 Task: Look for products in the category "Lager" from Sapporo only.
Action: Mouse moved to (1012, 352)
Screenshot: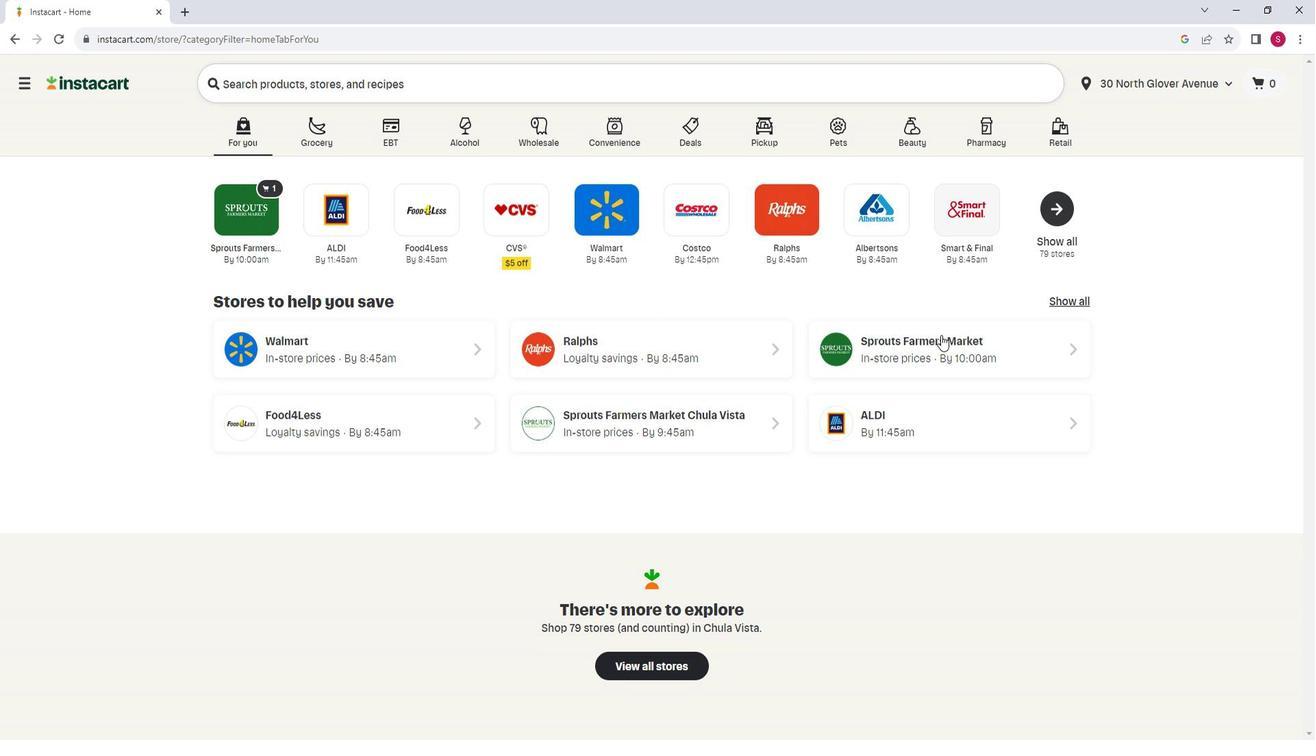 
Action: Mouse pressed left at (1012, 352)
Screenshot: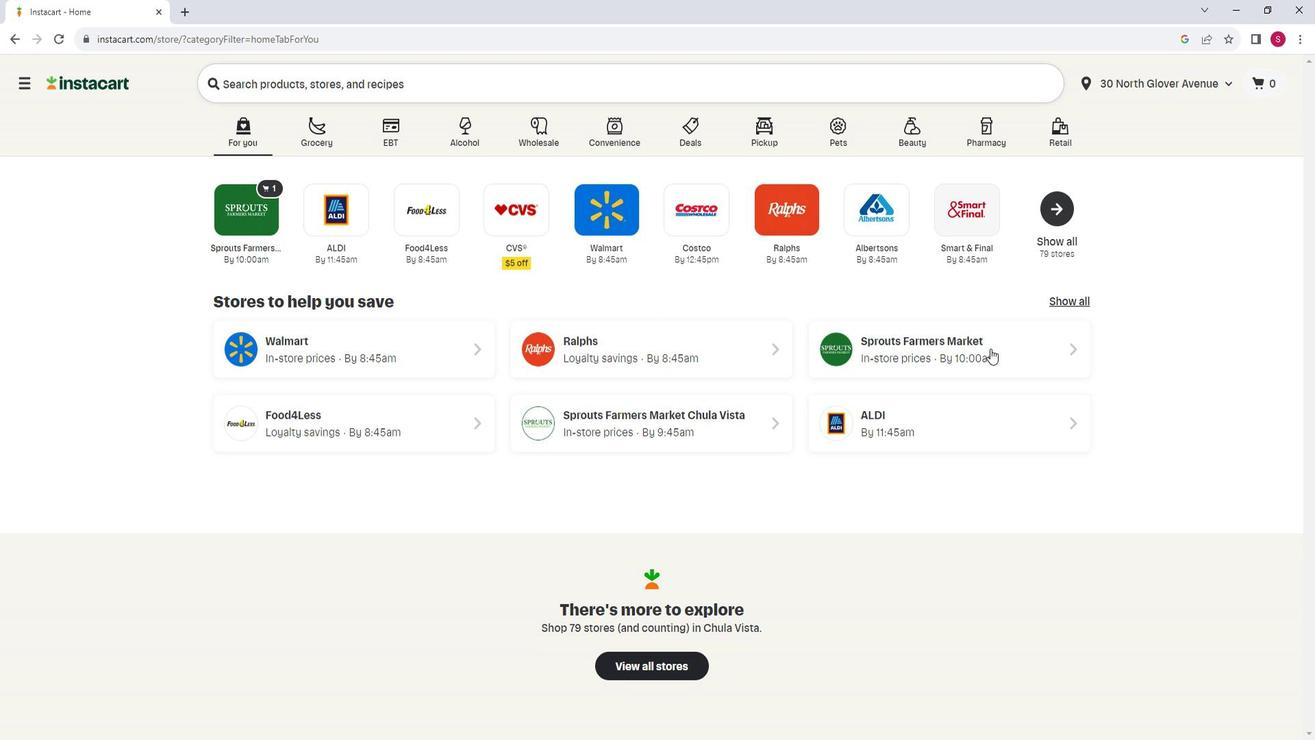 
Action: Mouse moved to (71, 440)
Screenshot: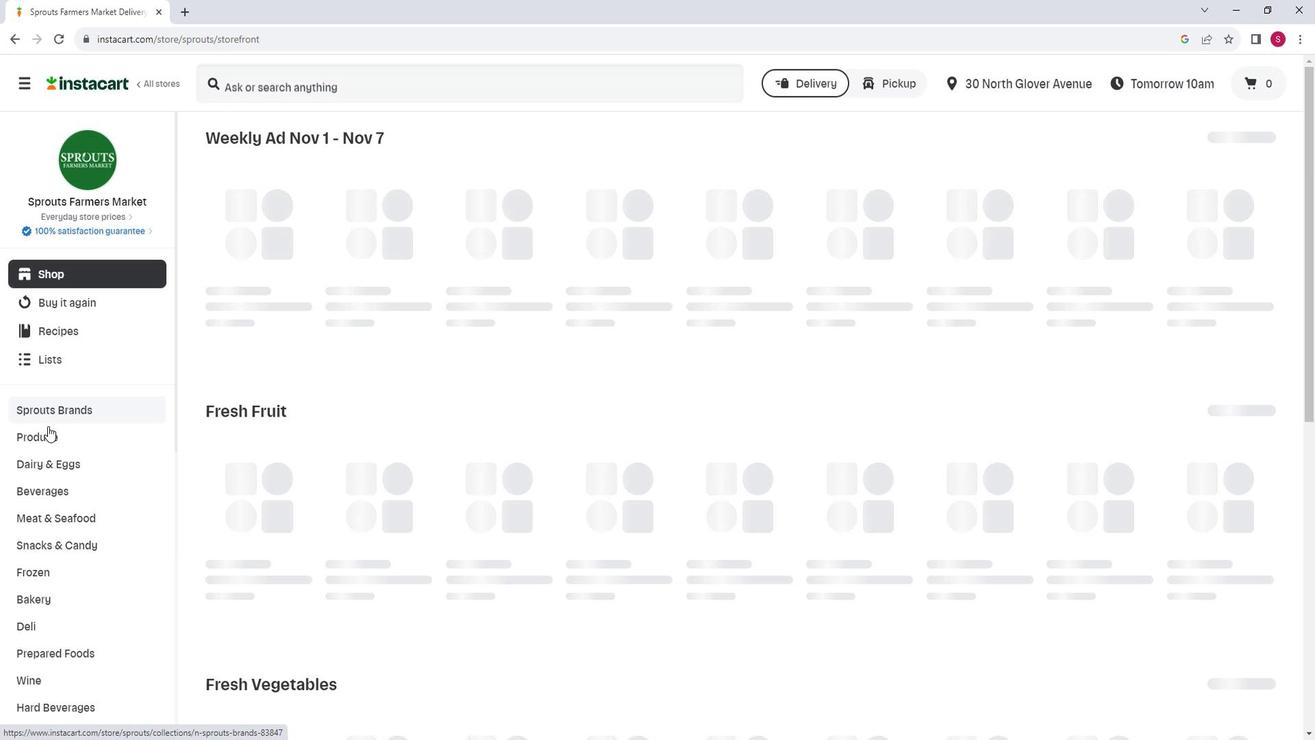 
Action: Mouse scrolled (71, 440) with delta (0, 0)
Screenshot: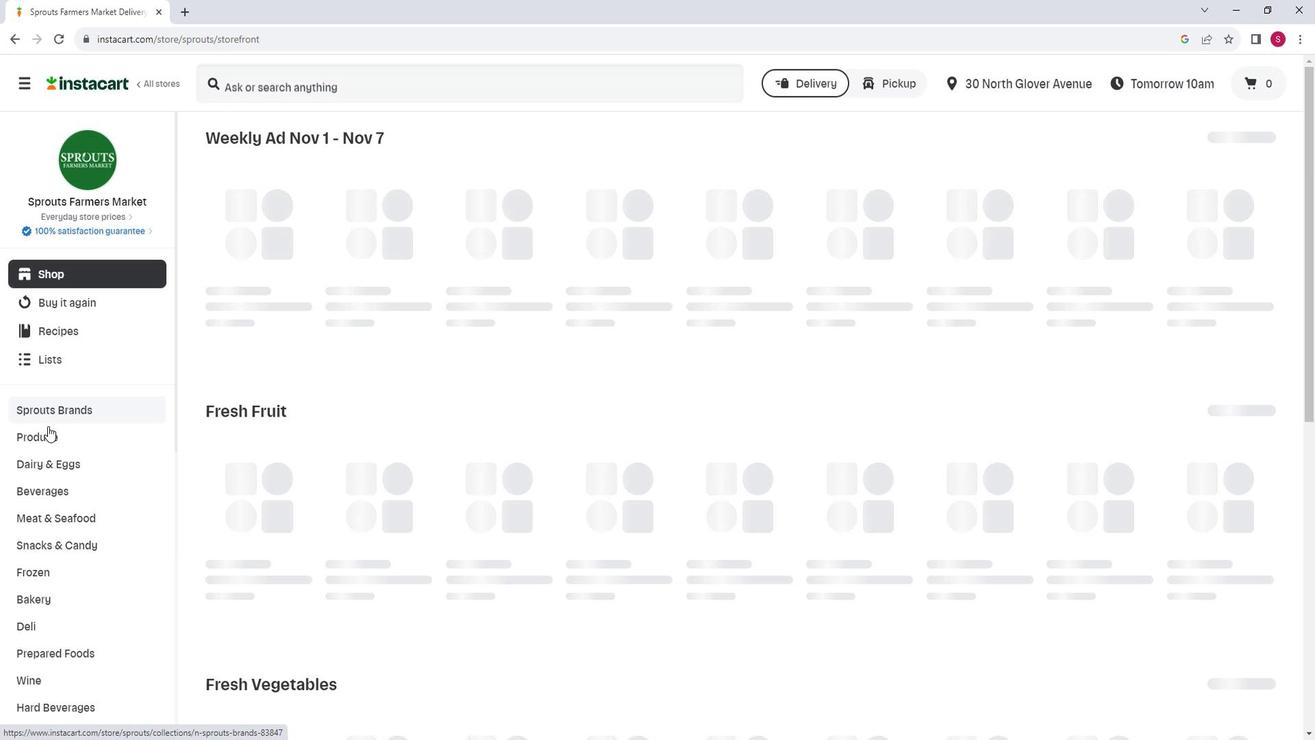 
Action: Mouse moved to (73, 444)
Screenshot: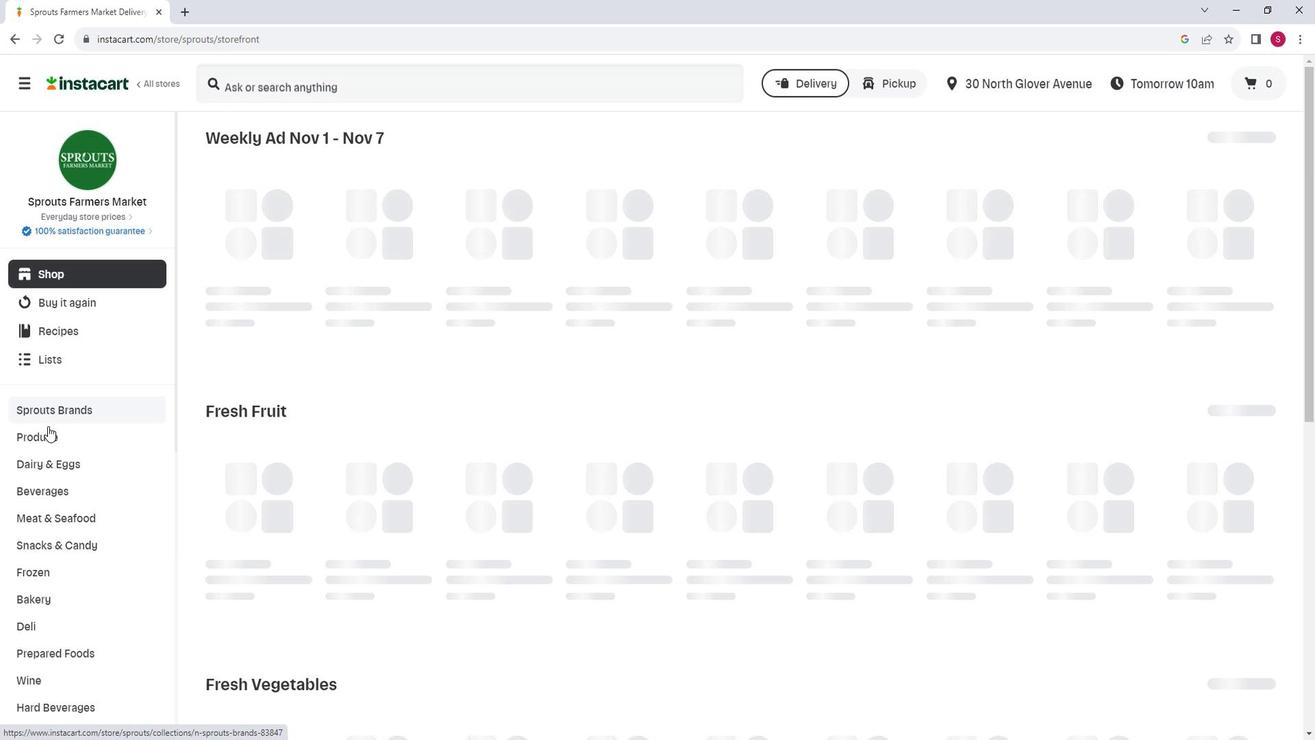 
Action: Mouse scrolled (73, 444) with delta (0, 0)
Screenshot: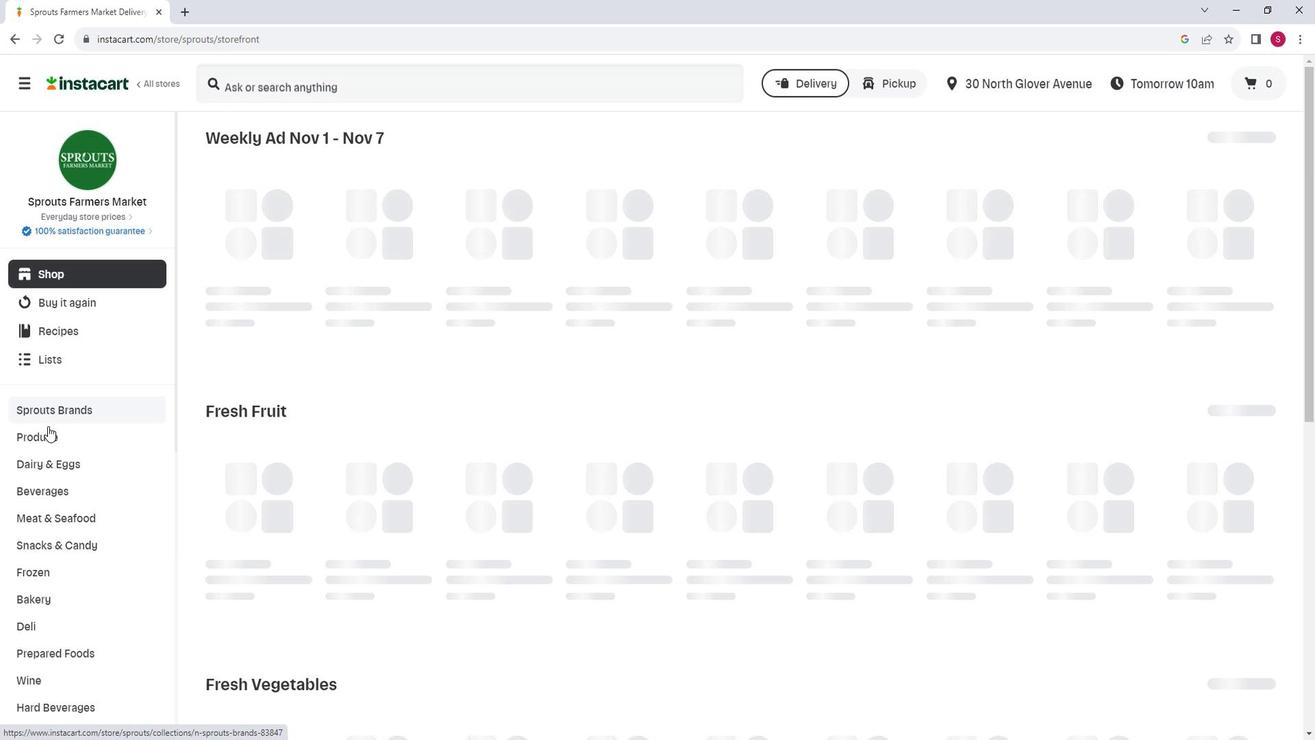 
Action: Mouse moved to (81, 581)
Screenshot: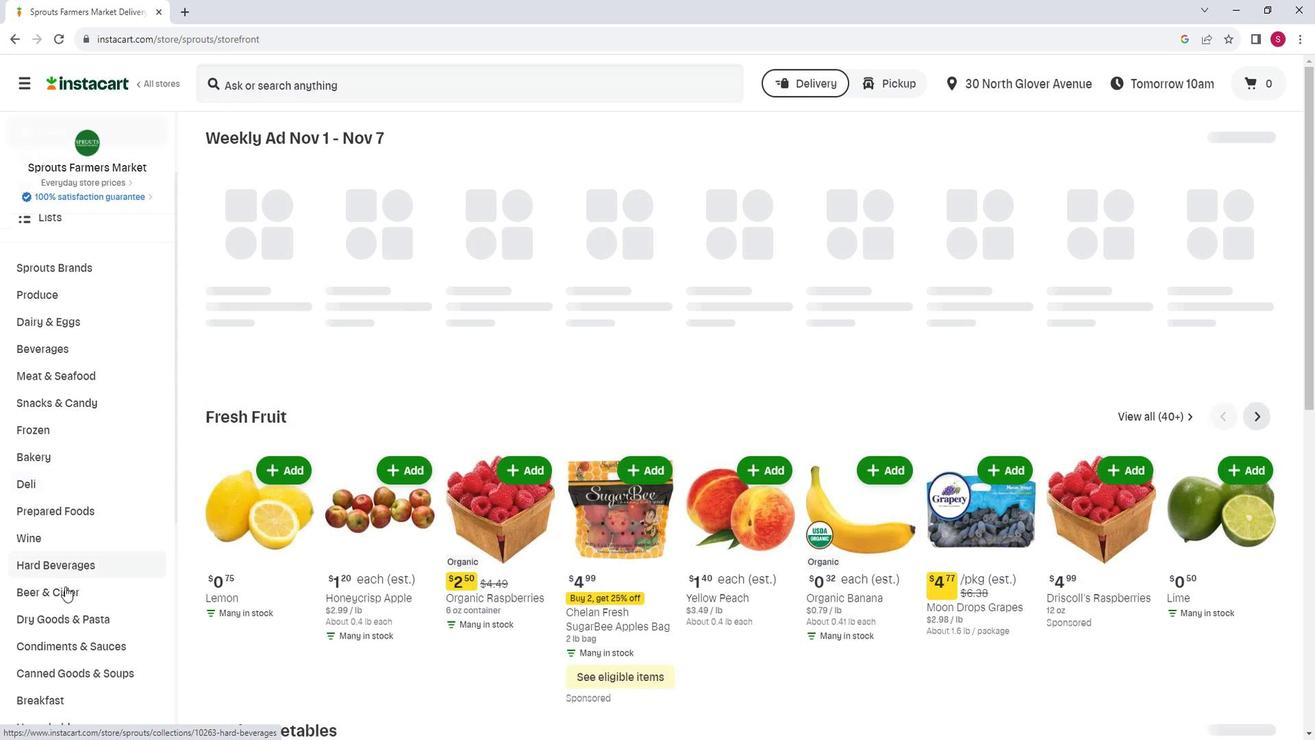 
Action: Mouse pressed left at (81, 581)
Screenshot: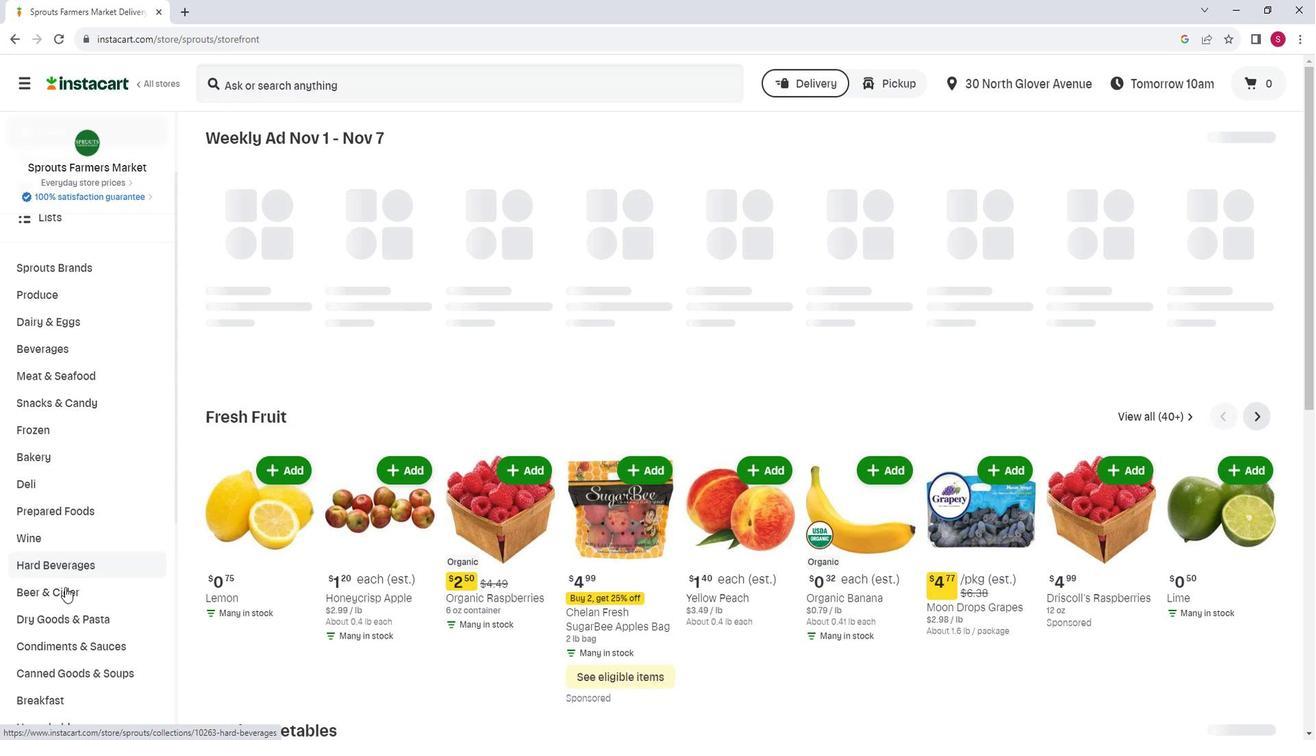 
Action: Mouse moved to (451, 185)
Screenshot: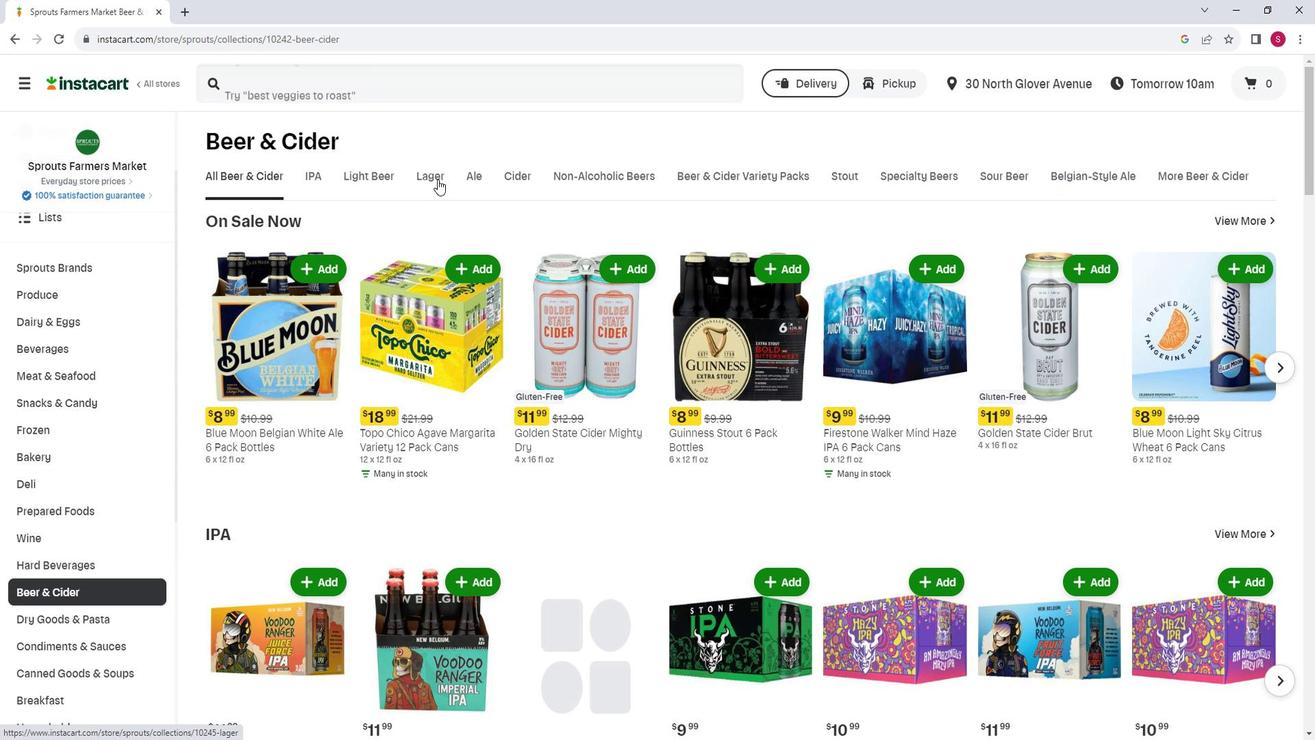 
Action: Mouse pressed left at (451, 185)
Screenshot: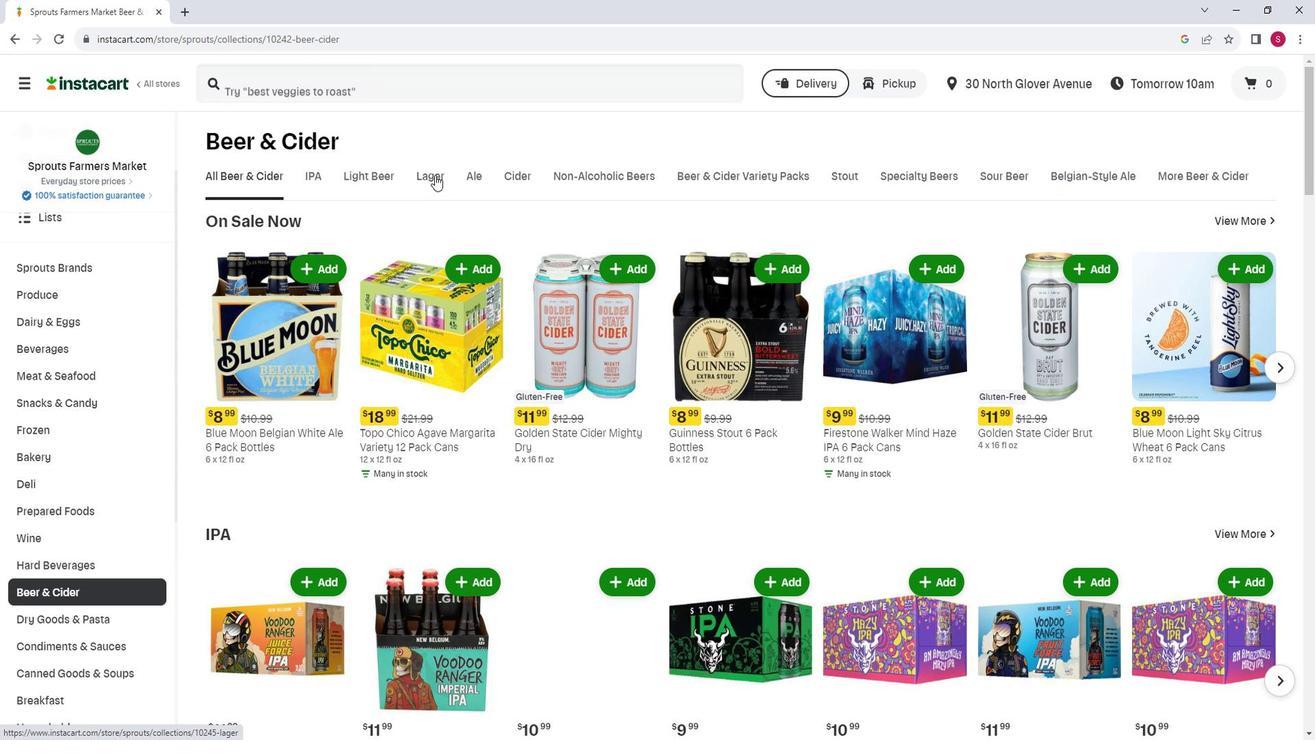 
Action: Mouse moved to (137, 431)
Screenshot: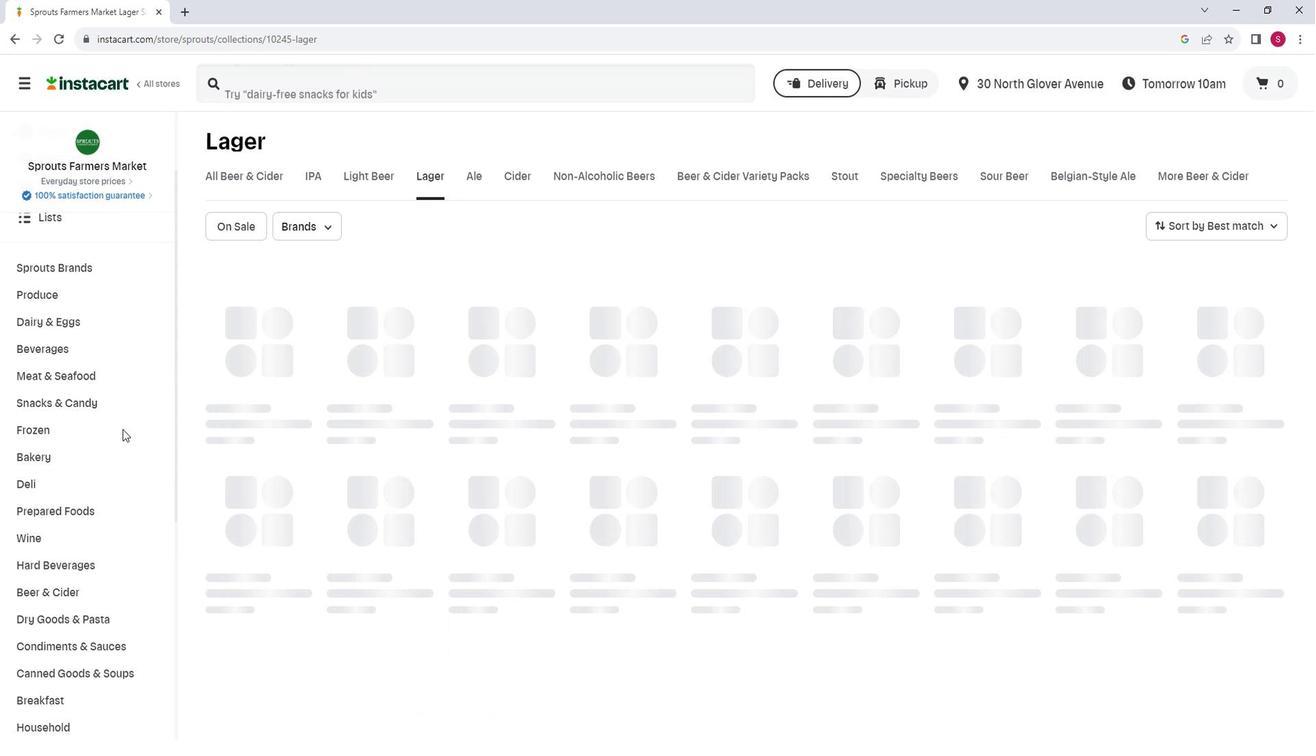 
Action: Mouse scrolled (137, 430) with delta (0, 0)
Screenshot: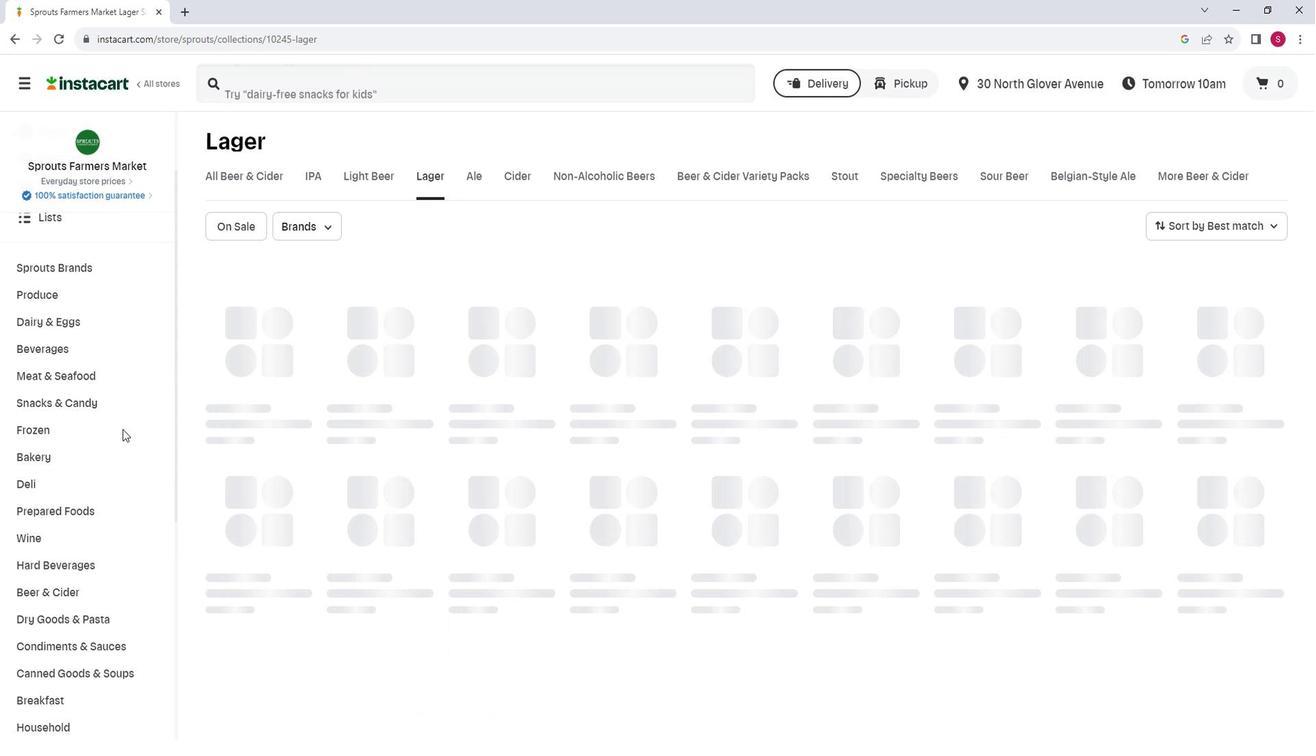
Action: Mouse moved to (135, 433)
Screenshot: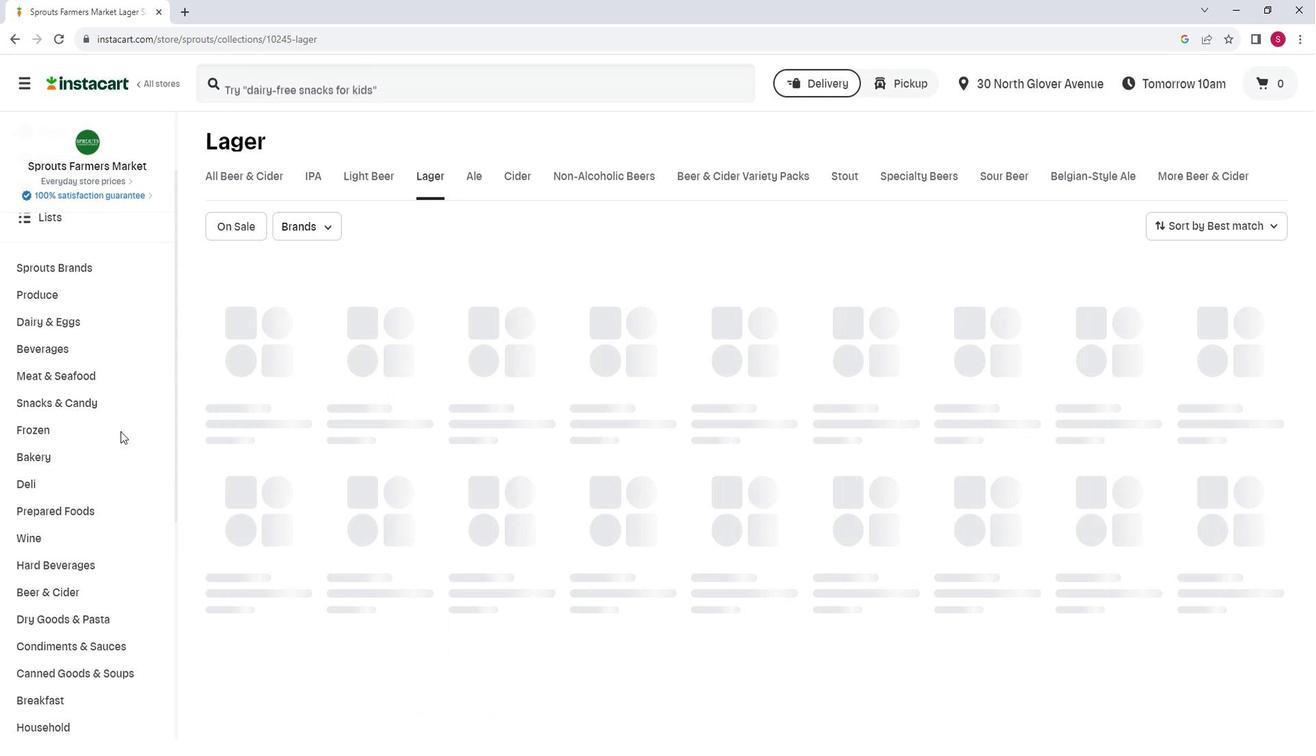 
Action: Mouse scrolled (135, 432) with delta (0, 0)
Screenshot: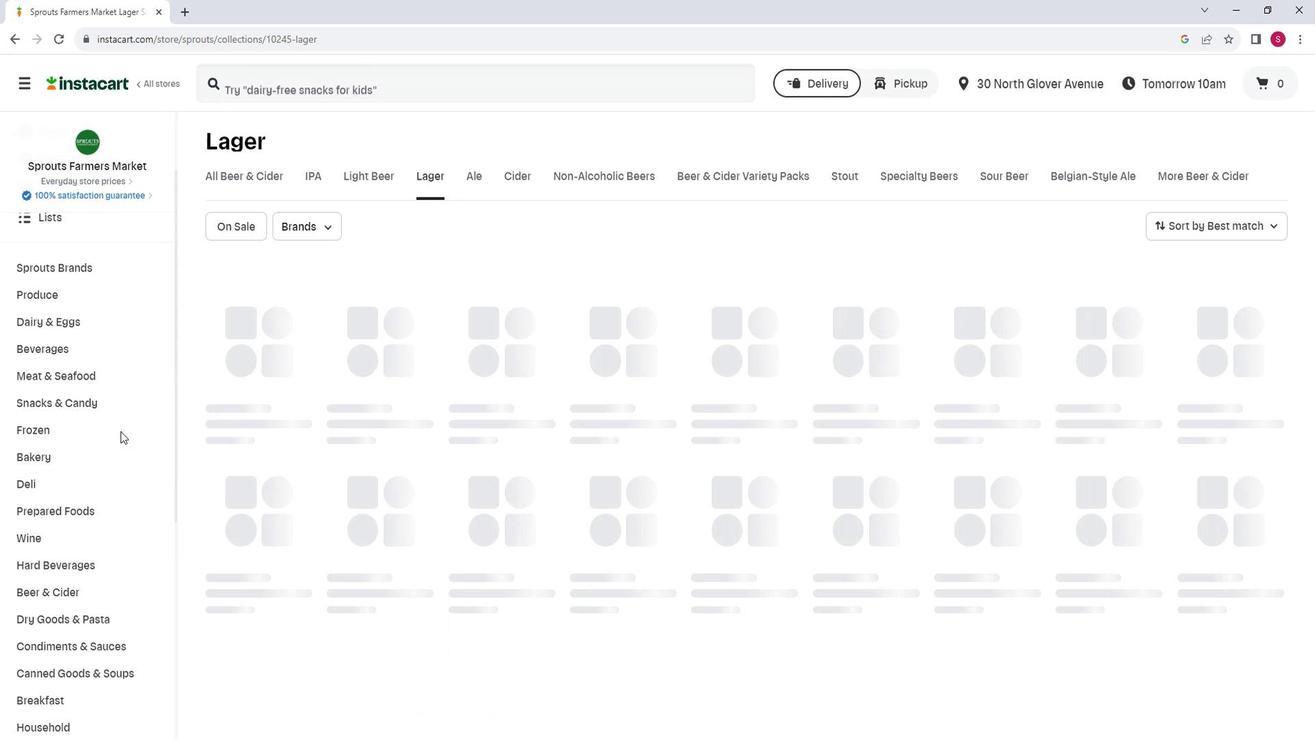 
Action: Mouse moved to (90, 452)
Screenshot: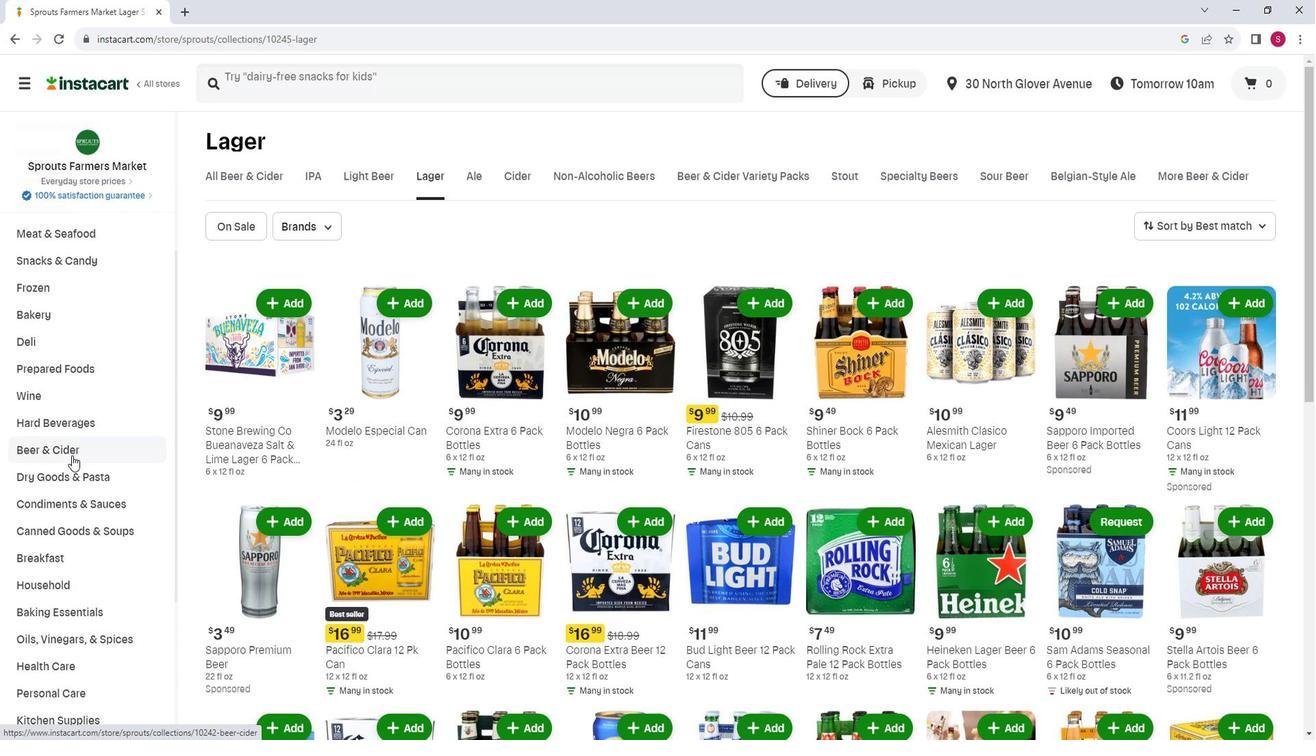 
Action: Mouse pressed left at (90, 452)
Screenshot: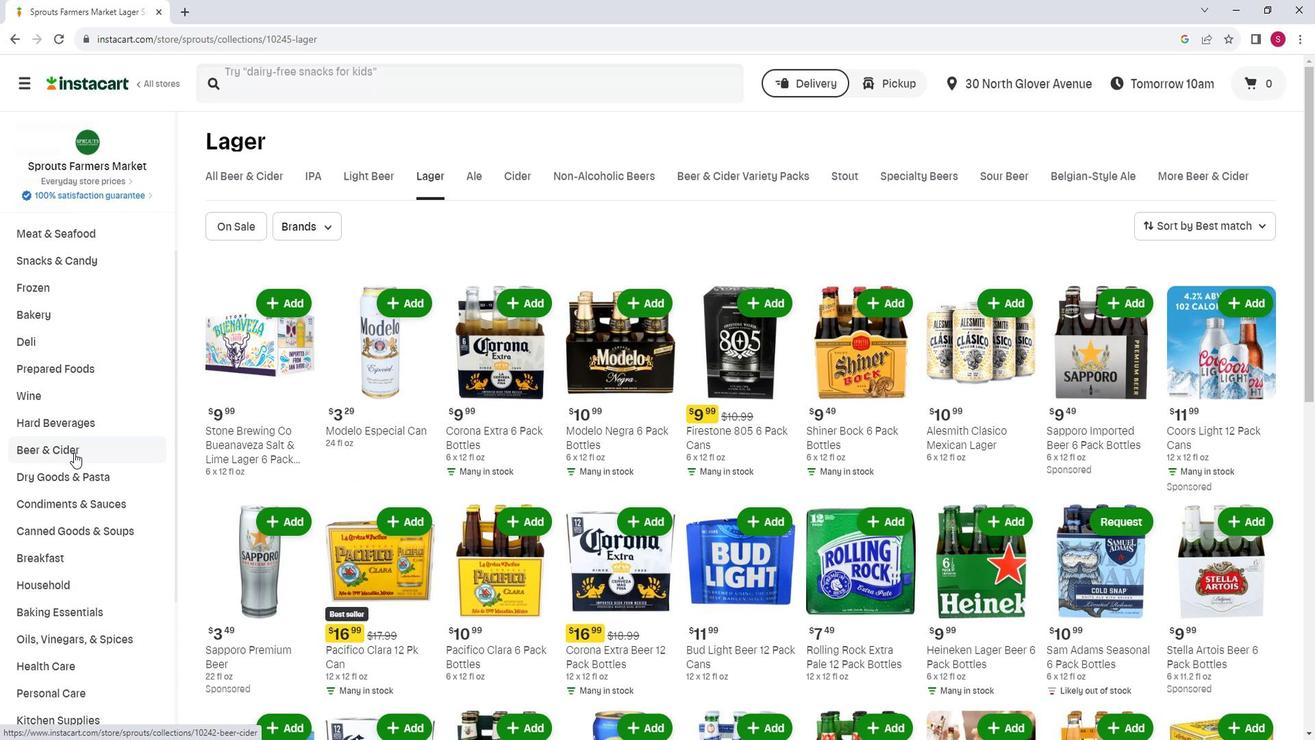 
Action: Mouse moved to (453, 184)
Screenshot: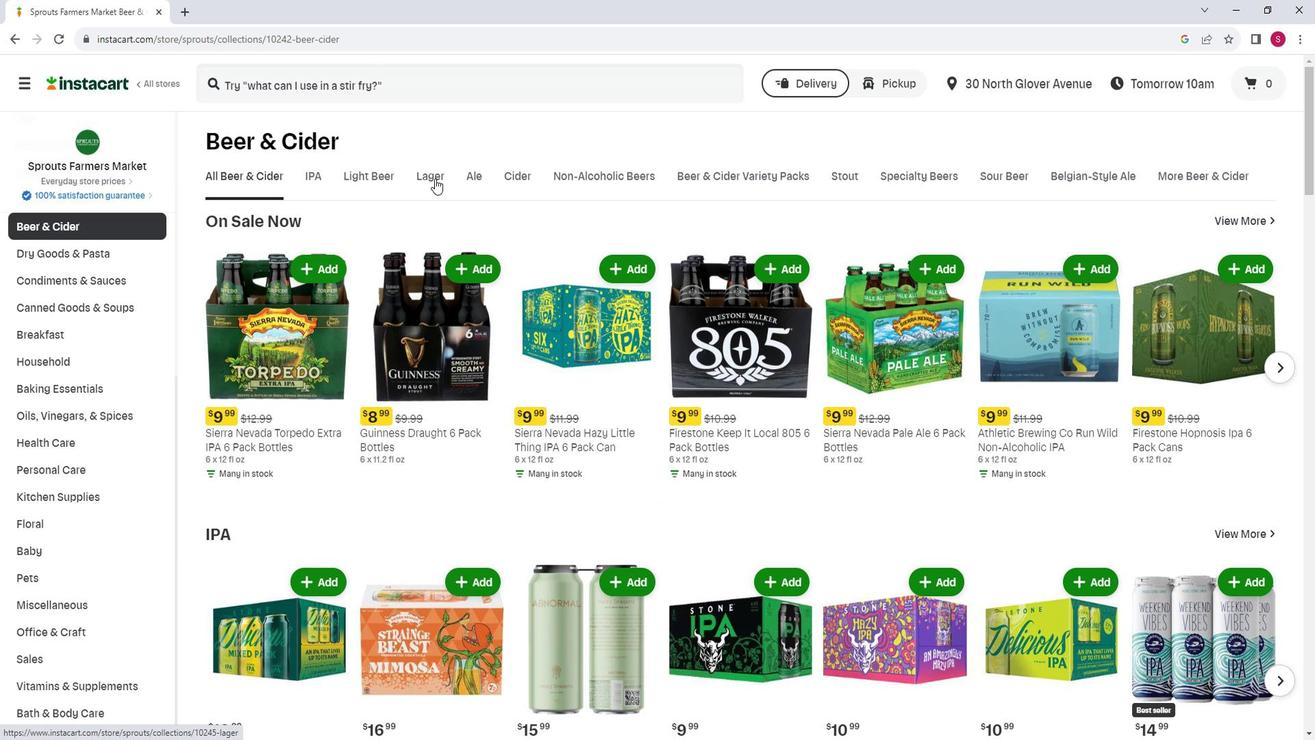 
Action: Mouse pressed left at (453, 184)
Screenshot: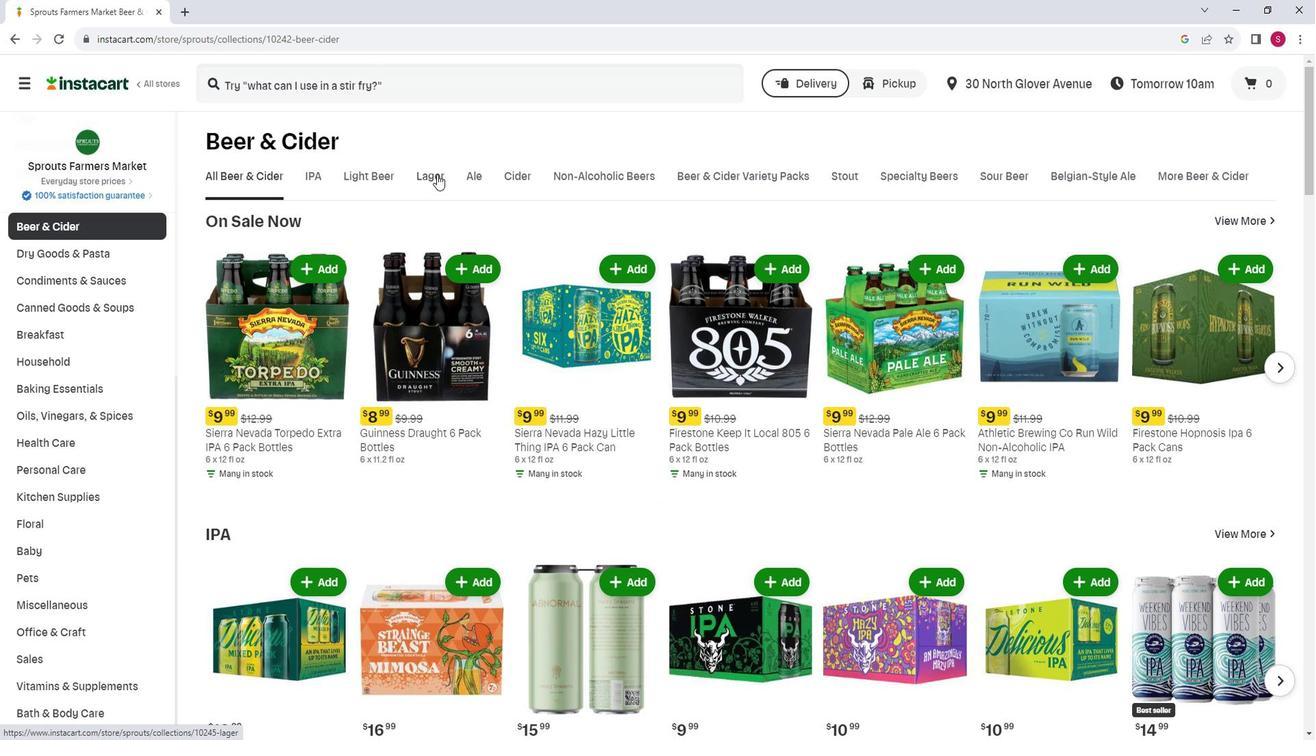 
Action: Mouse moved to (341, 233)
Screenshot: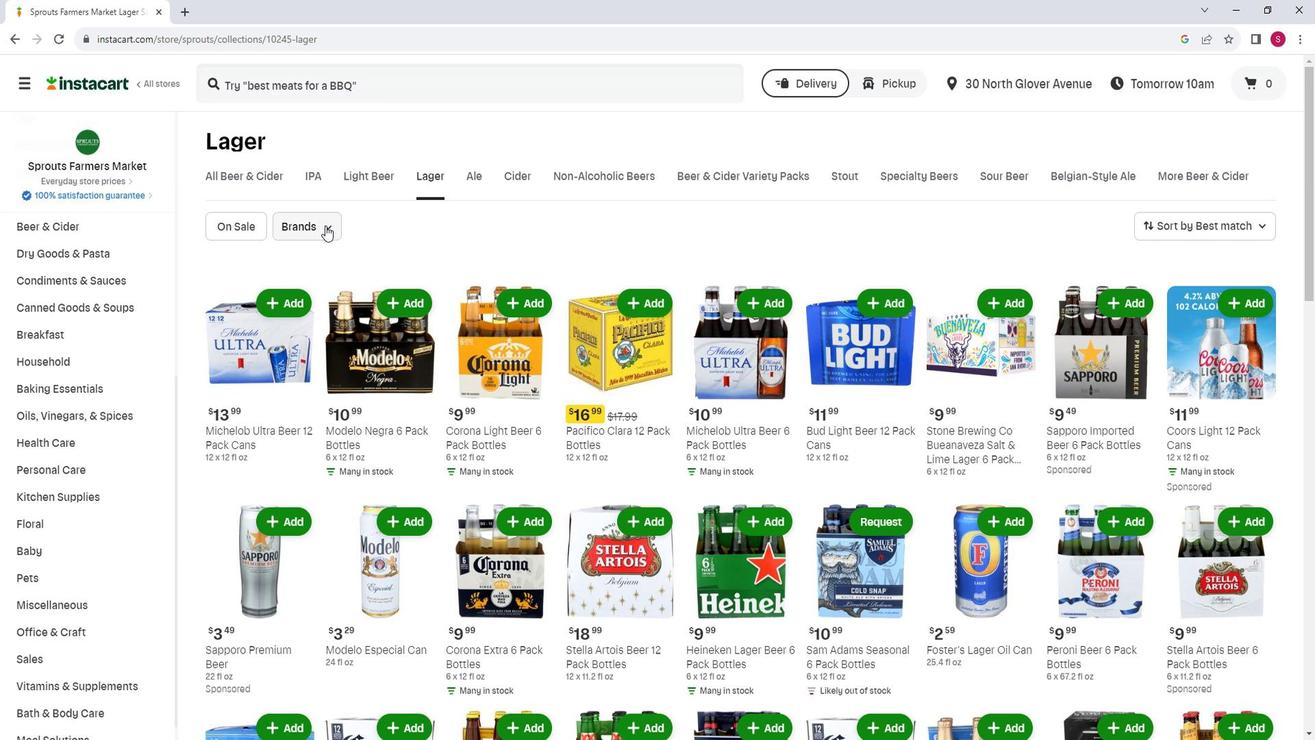 
Action: Mouse pressed left at (341, 233)
Screenshot: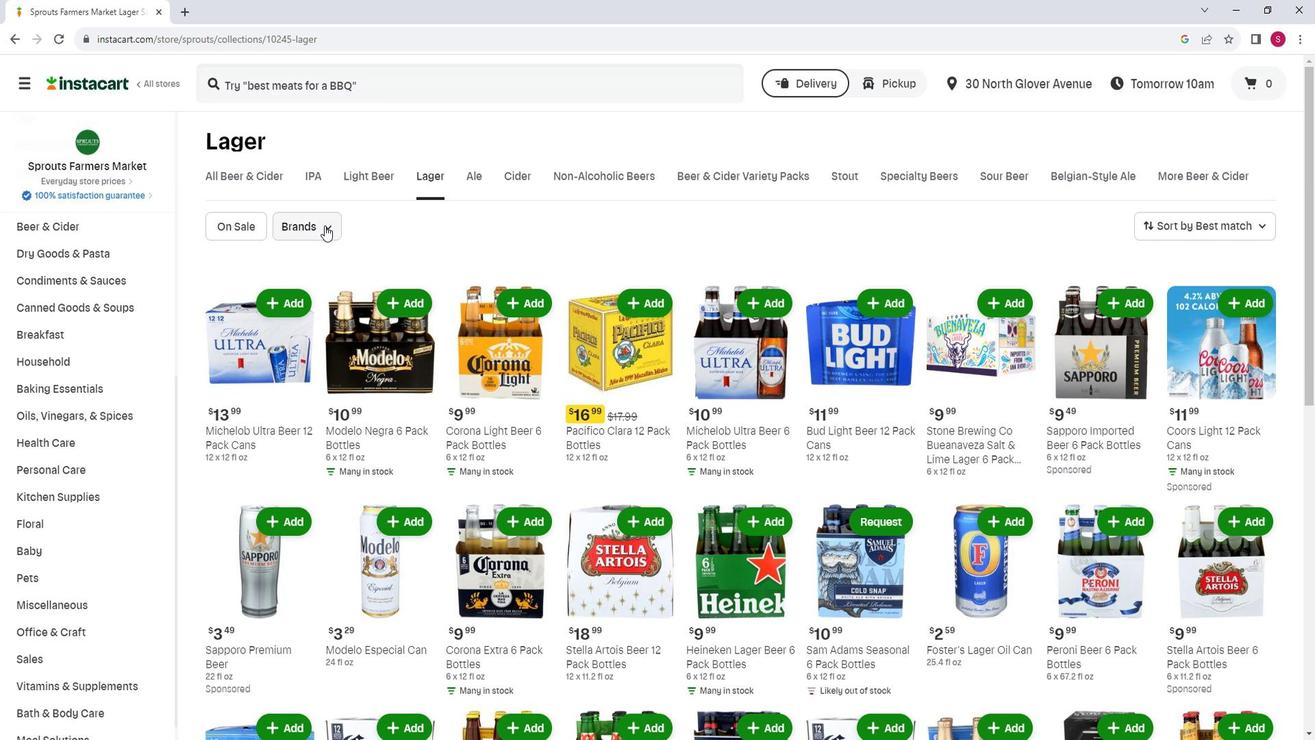 
Action: Mouse moved to (365, 308)
Screenshot: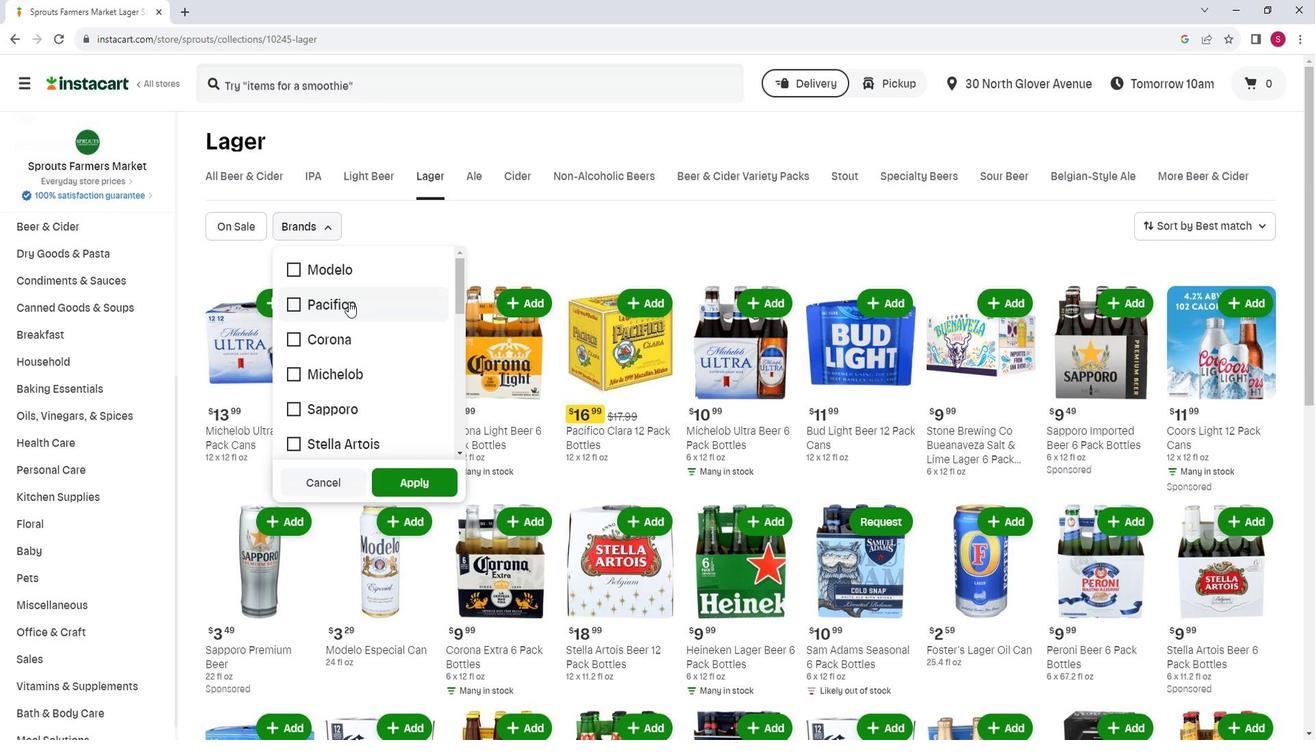 
Action: Mouse scrolled (365, 307) with delta (0, 0)
Screenshot: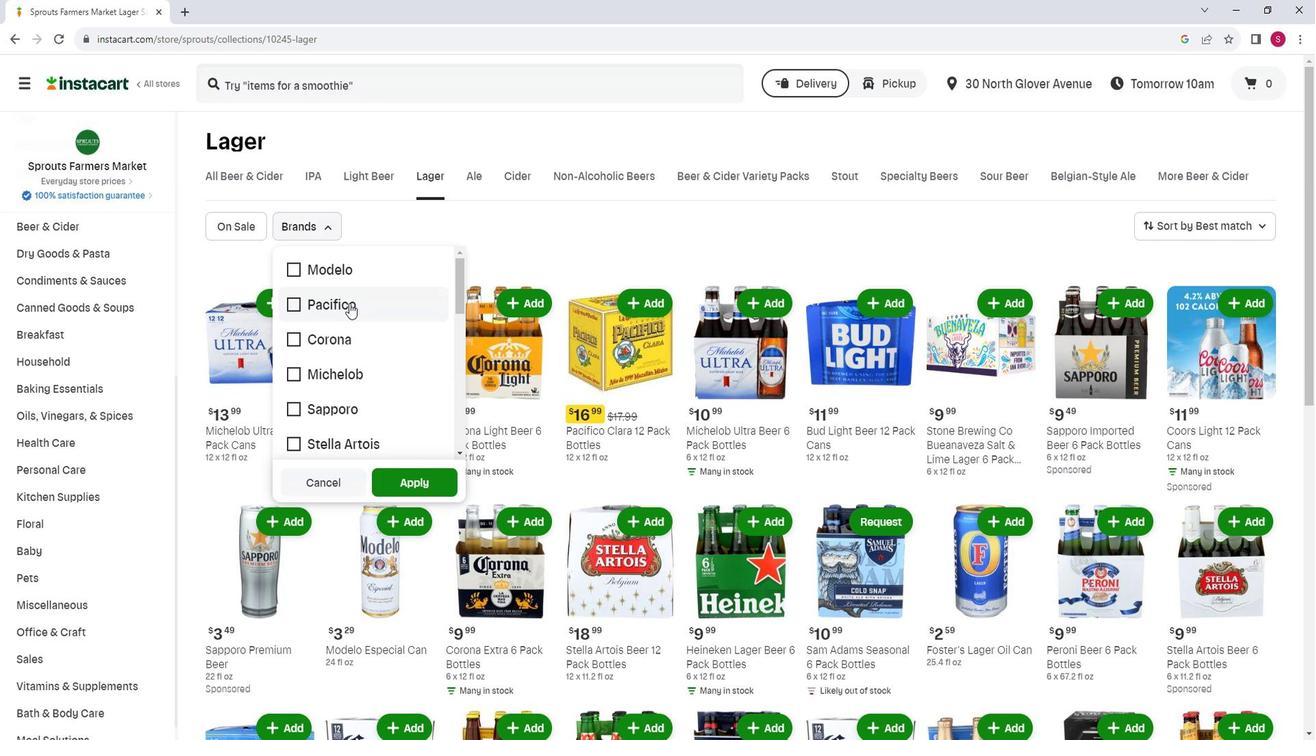 
Action: Mouse moved to (363, 335)
Screenshot: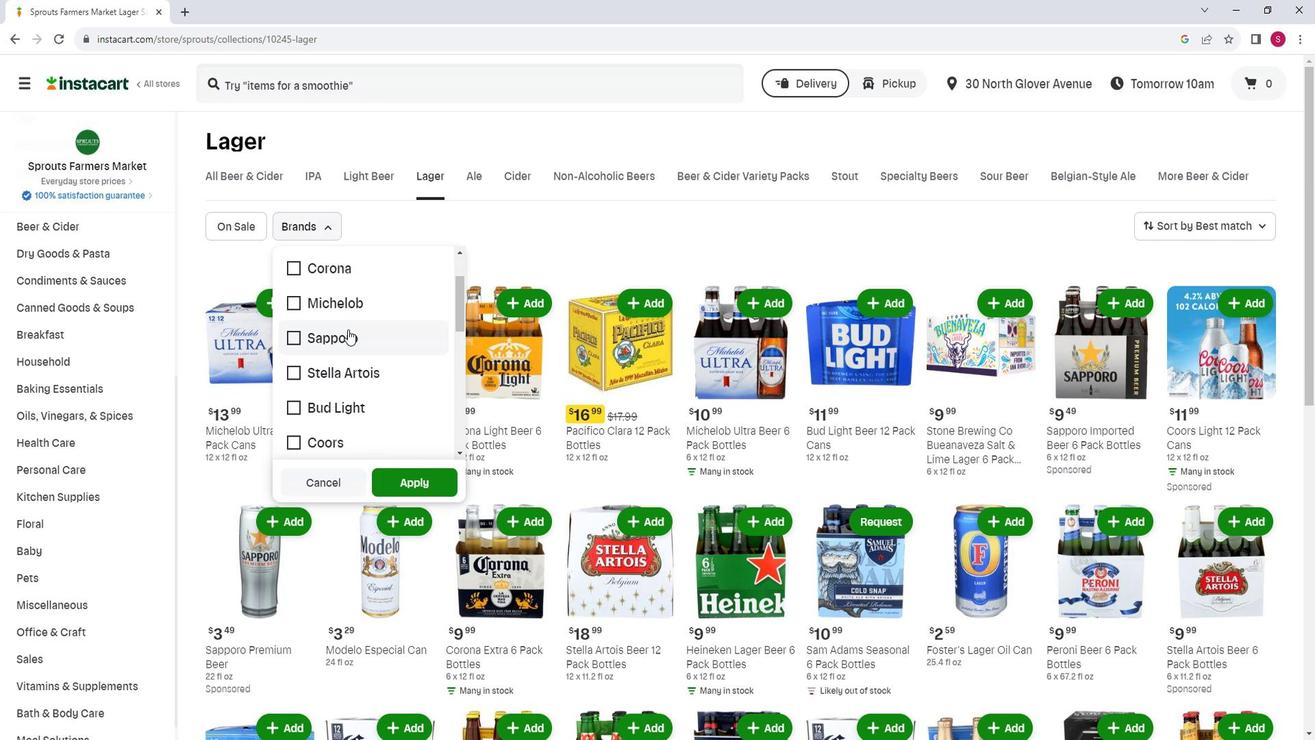 
Action: Mouse scrolled (363, 335) with delta (0, 0)
Screenshot: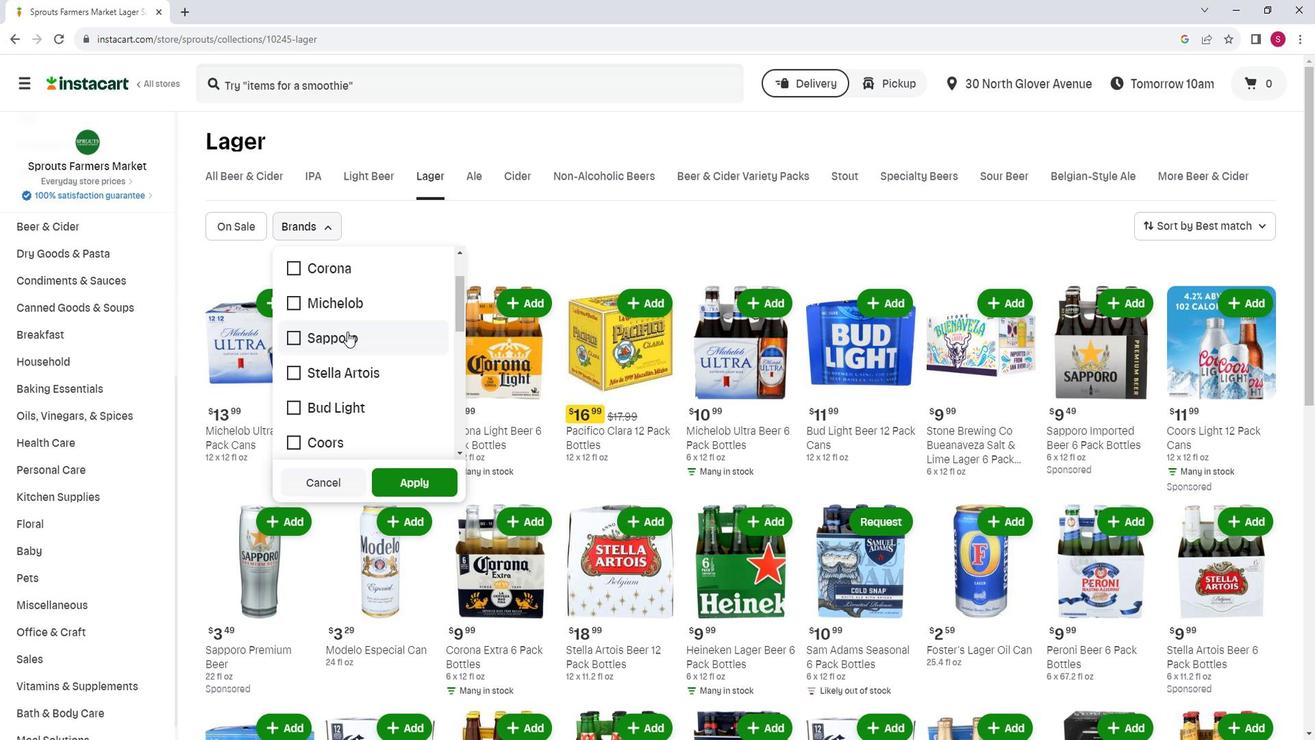 
Action: Mouse scrolled (363, 335) with delta (0, 0)
Screenshot: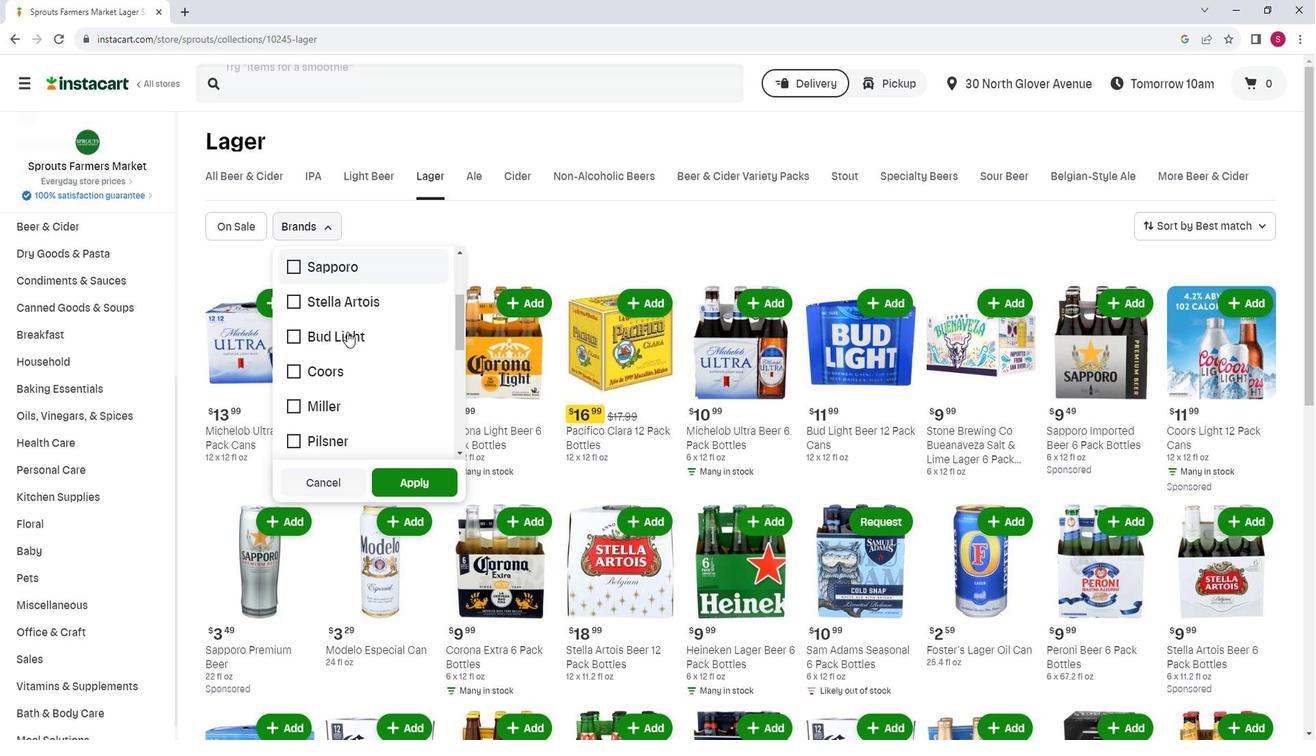 
Action: Mouse moved to (362, 339)
Screenshot: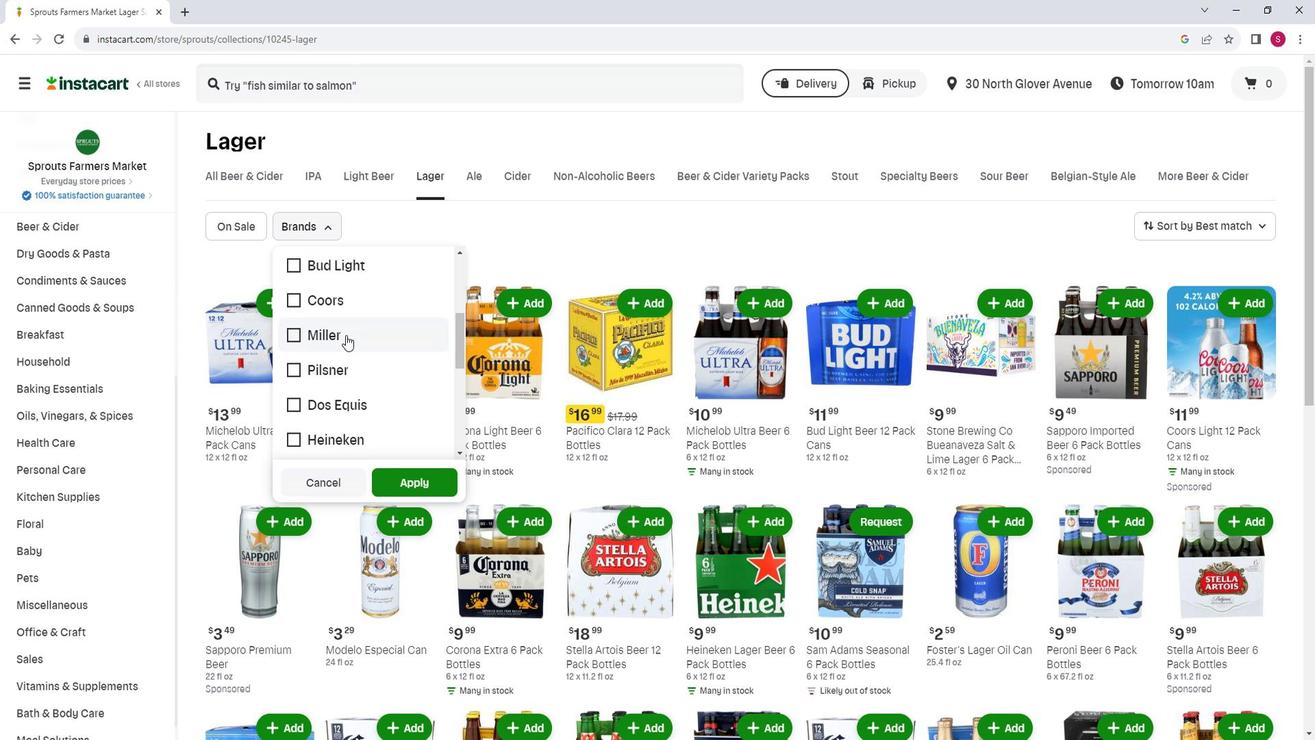 
Action: Mouse scrolled (362, 339) with delta (0, 0)
Screenshot: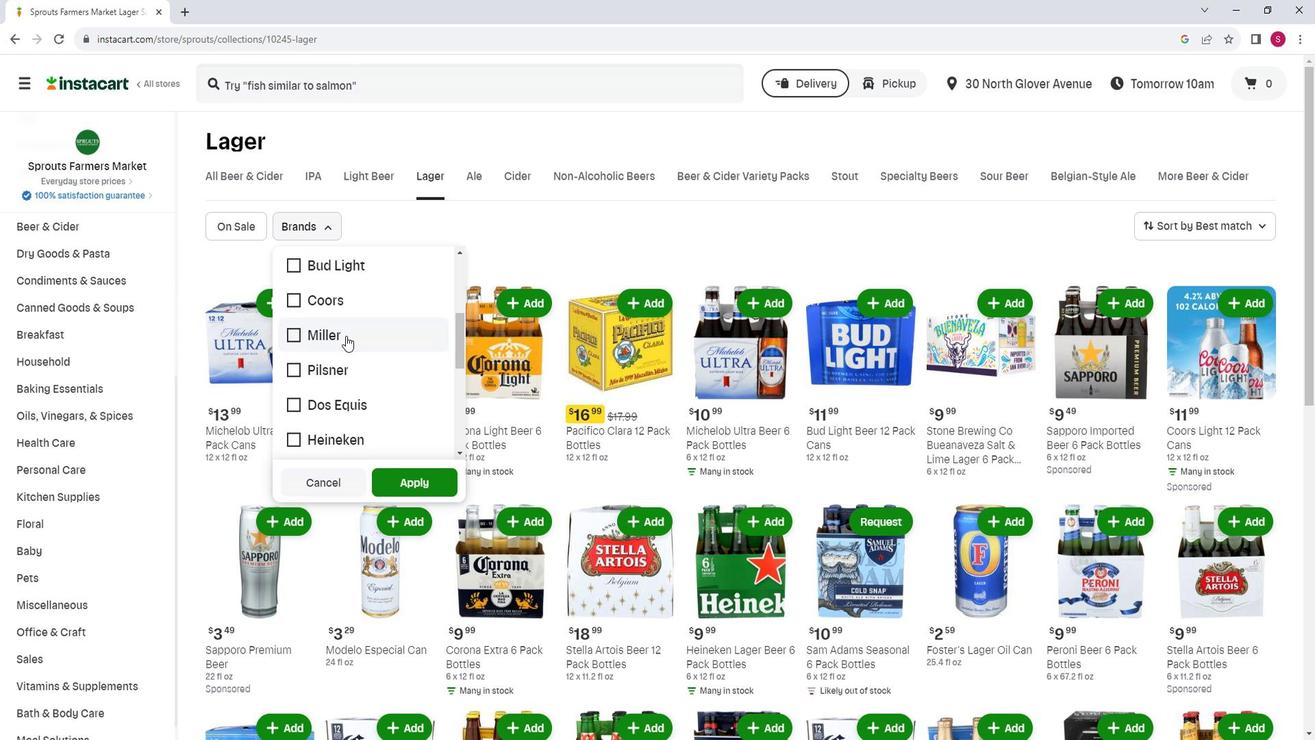 
Action: Mouse moved to (360, 342)
Screenshot: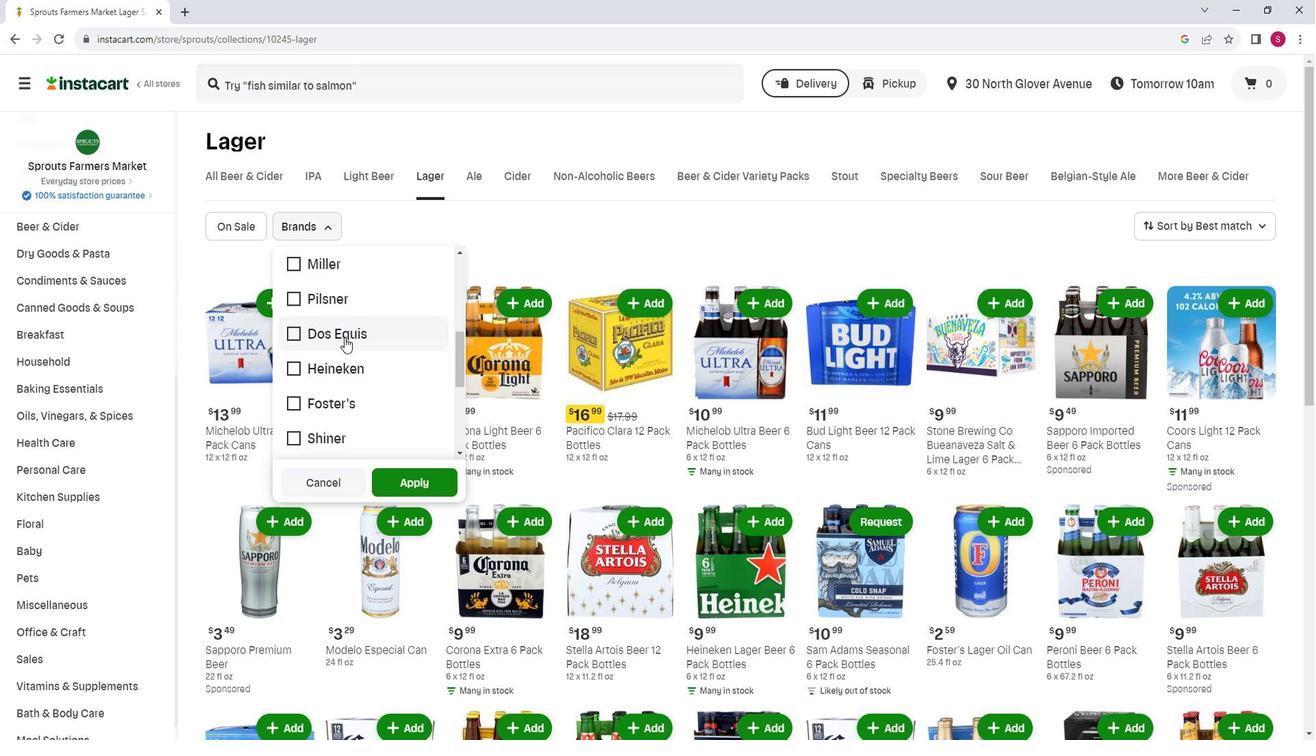 
Action: Mouse scrolled (360, 341) with delta (0, 0)
Screenshot: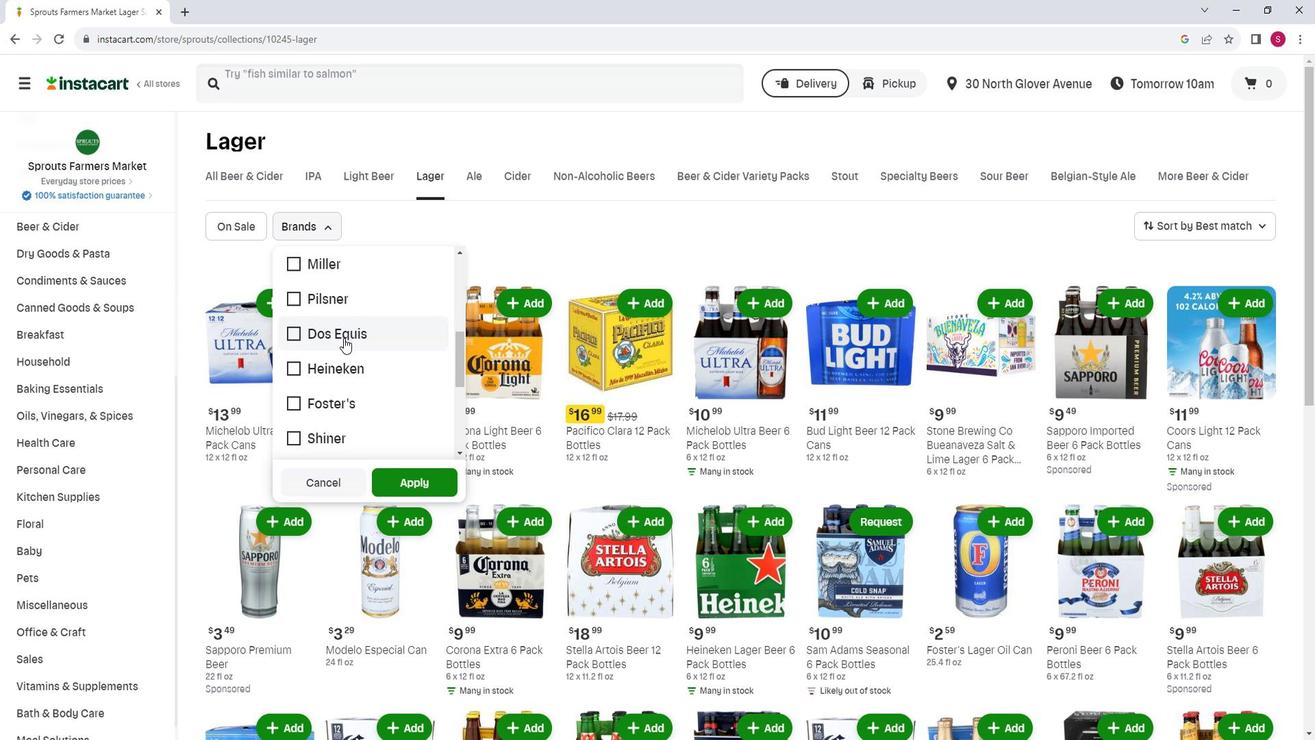 
Action: Mouse scrolled (360, 341) with delta (0, 0)
Screenshot: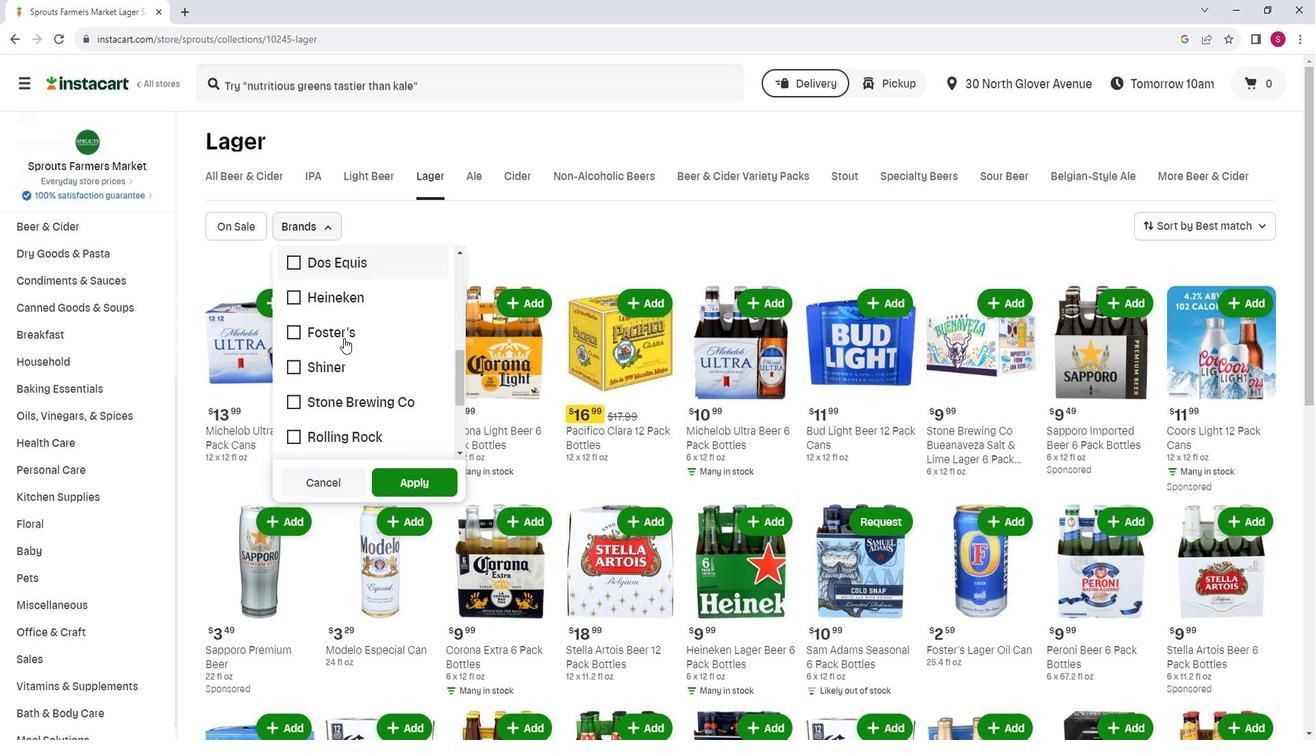 
Action: Mouse scrolled (360, 341) with delta (0, 0)
Screenshot: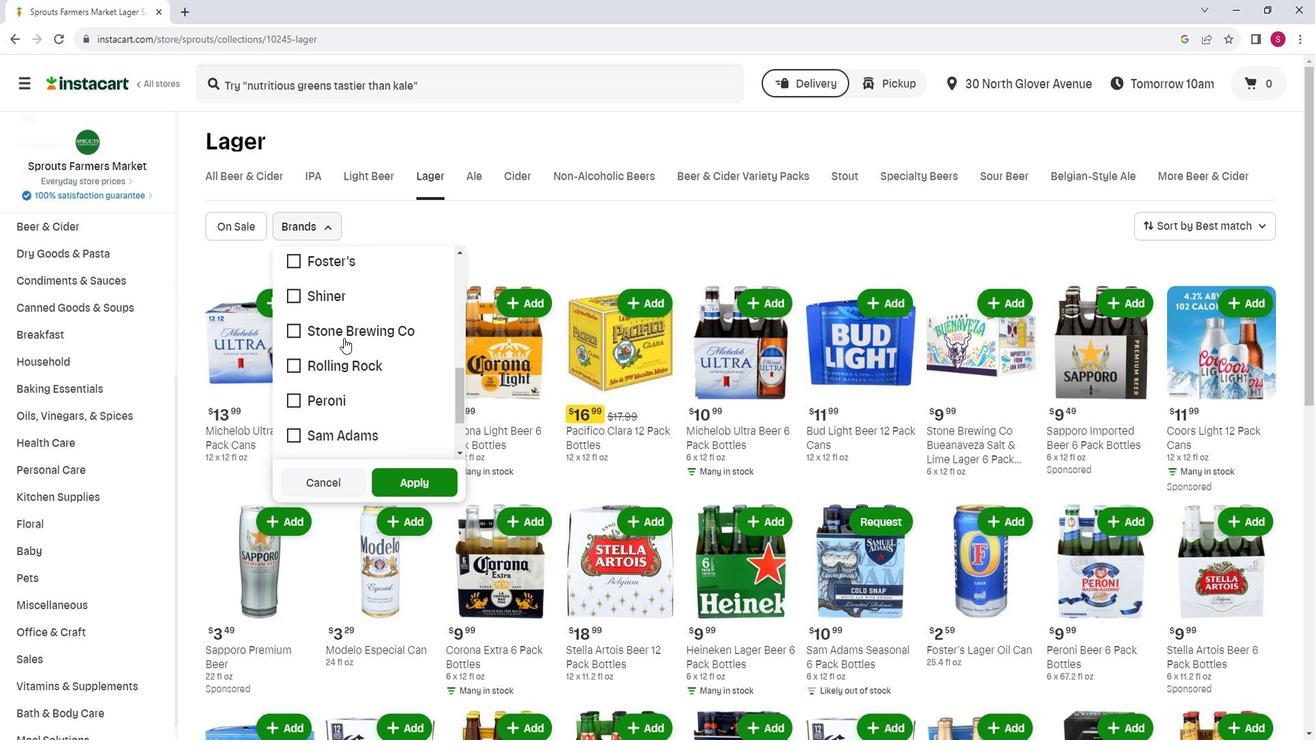 
Action: Mouse scrolled (360, 341) with delta (0, 0)
Screenshot: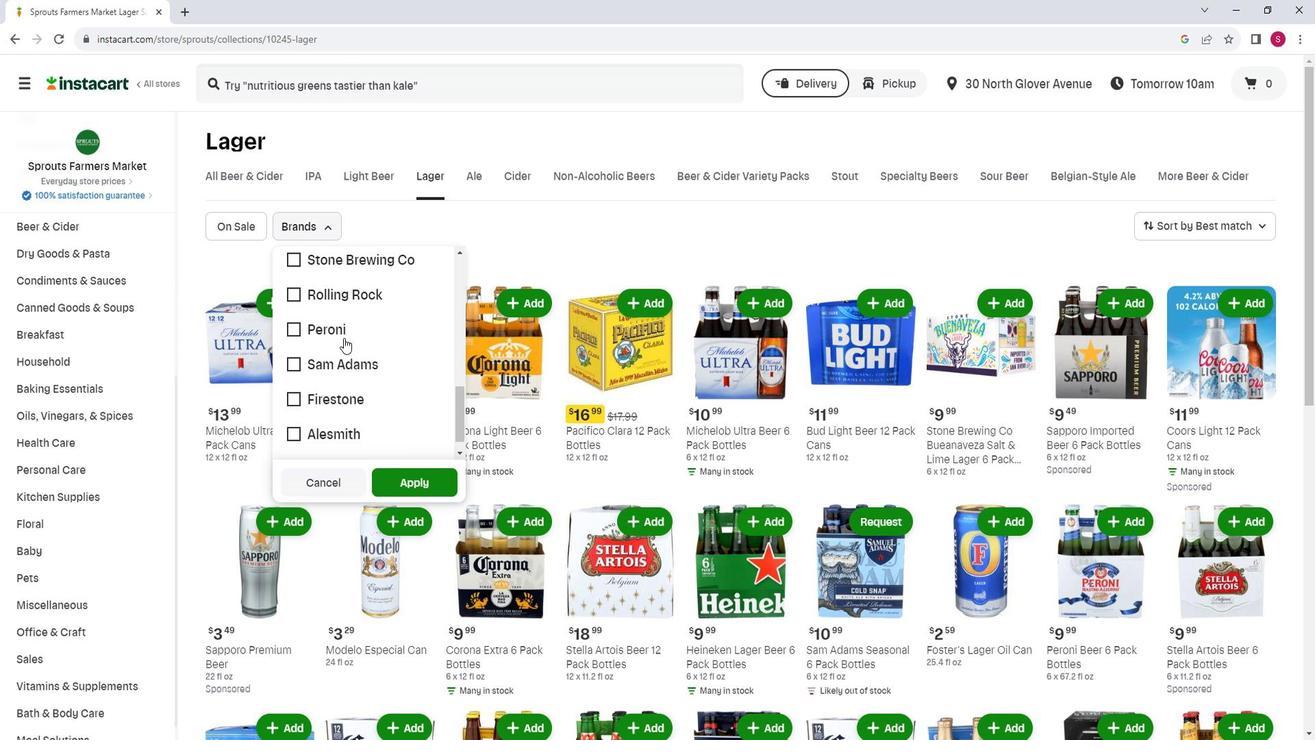 
Action: Mouse scrolled (360, 342) with delta (0, 0)
Screenshot: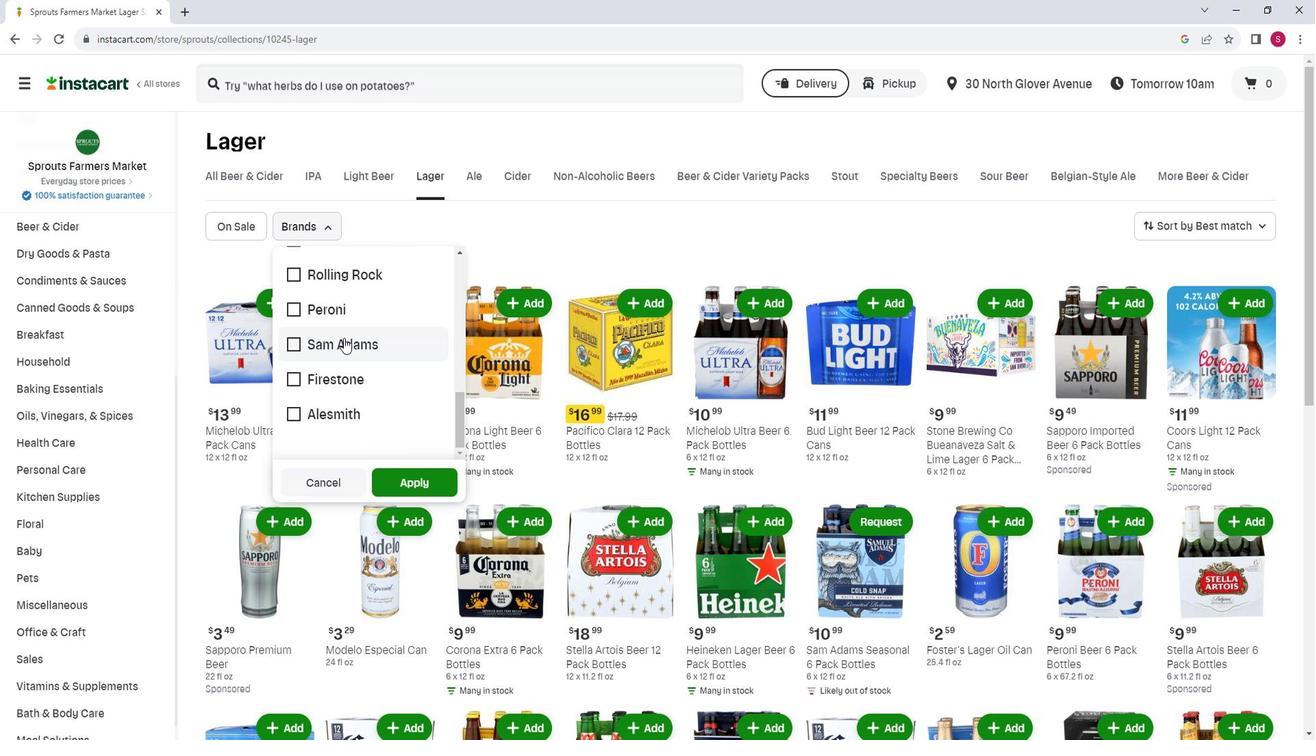 
Action: Mouse moved to (360, 343)
Screenshot: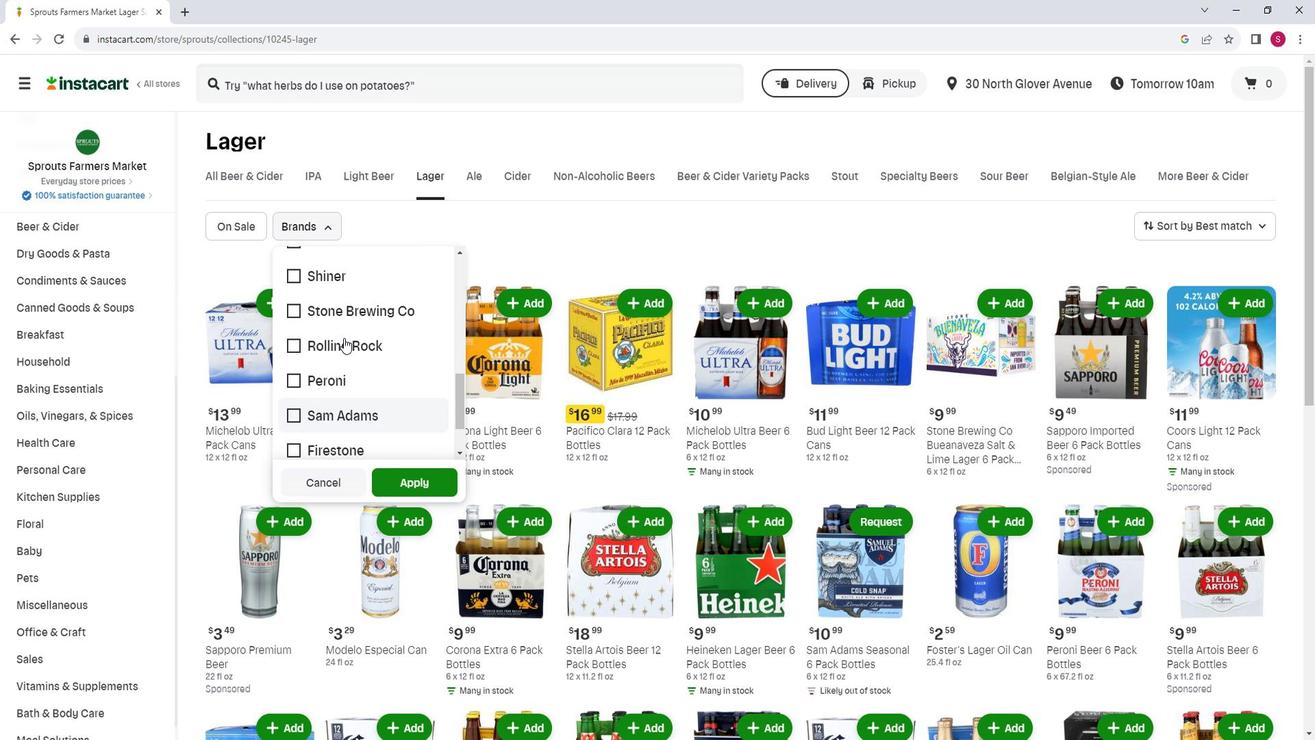 
Action: Mouse scrolled (360, 344) with delta (0, 0)
Screenshot: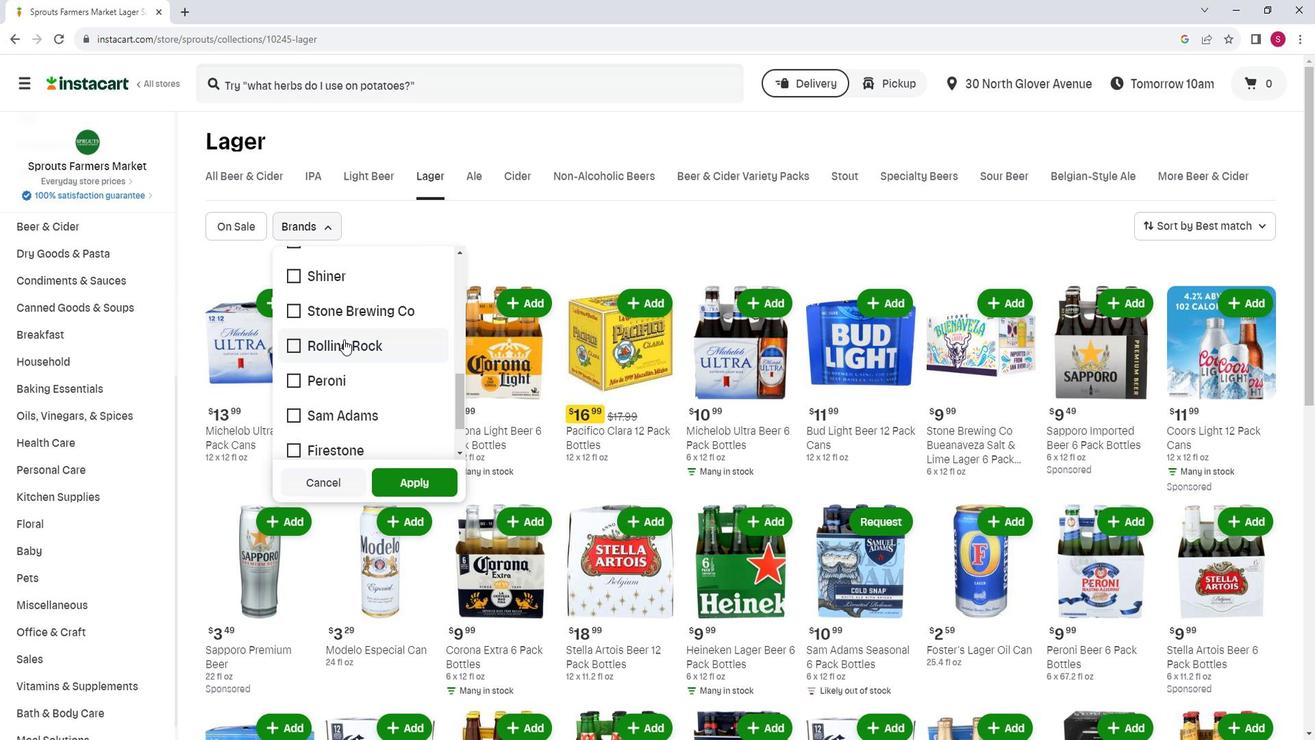 
Action: Mouse scrolled (360, 344) with delta (0, 0)
Screenshot: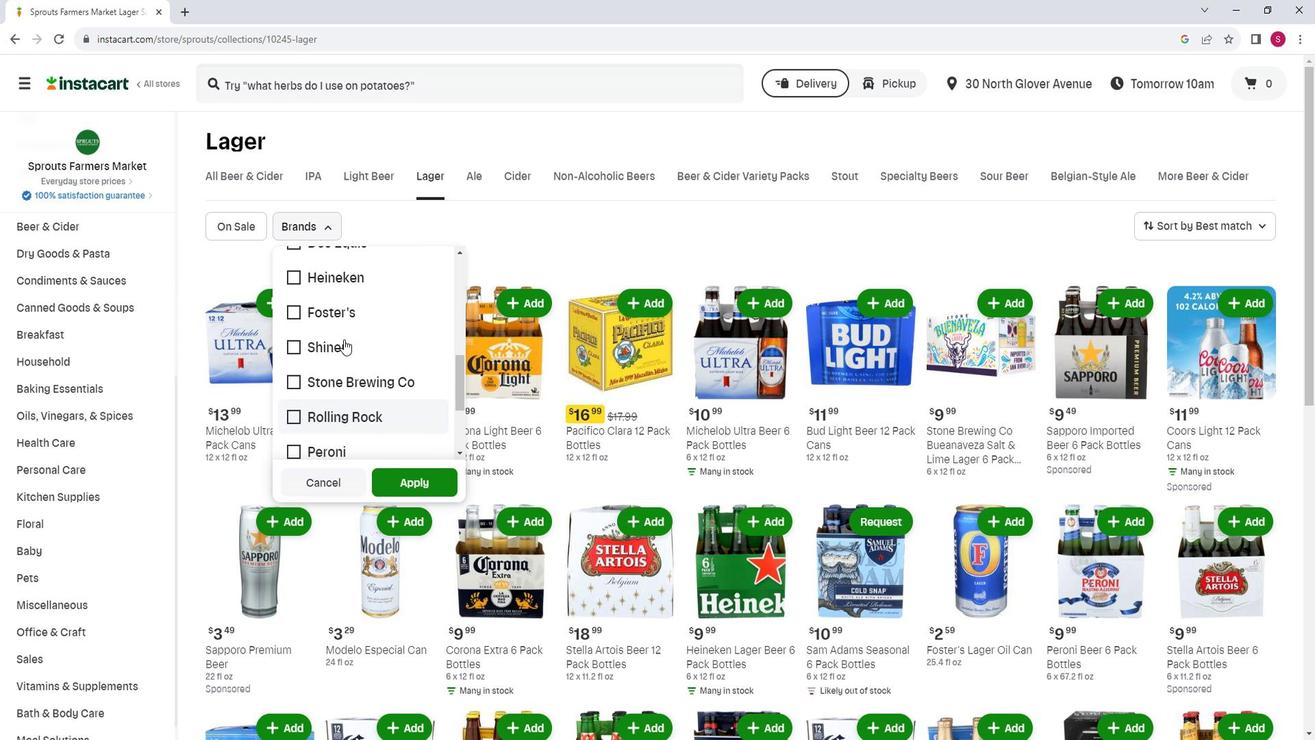 
Action: Mouse scrolled (360, 344) with delta (0, 0)
Screenshot: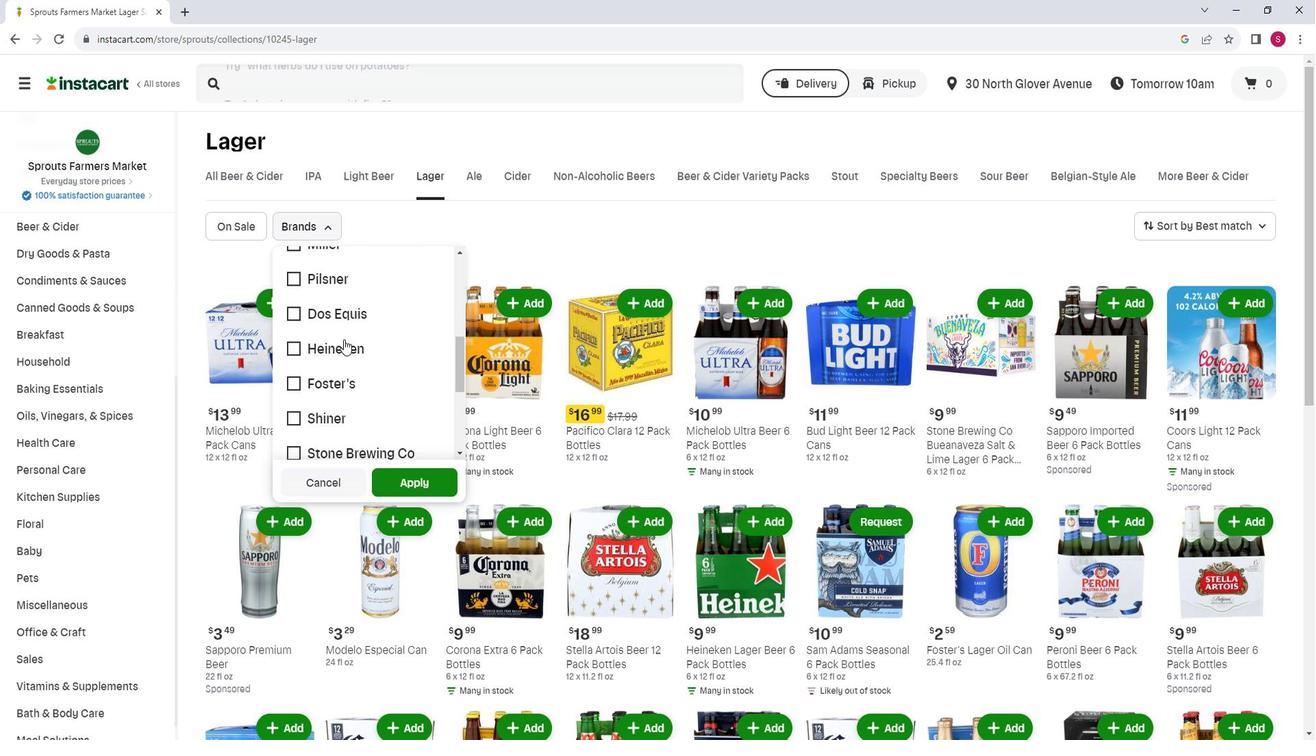 
Action: Mouse scrolled (360, 344) with delta (0, 0)
Screenshot: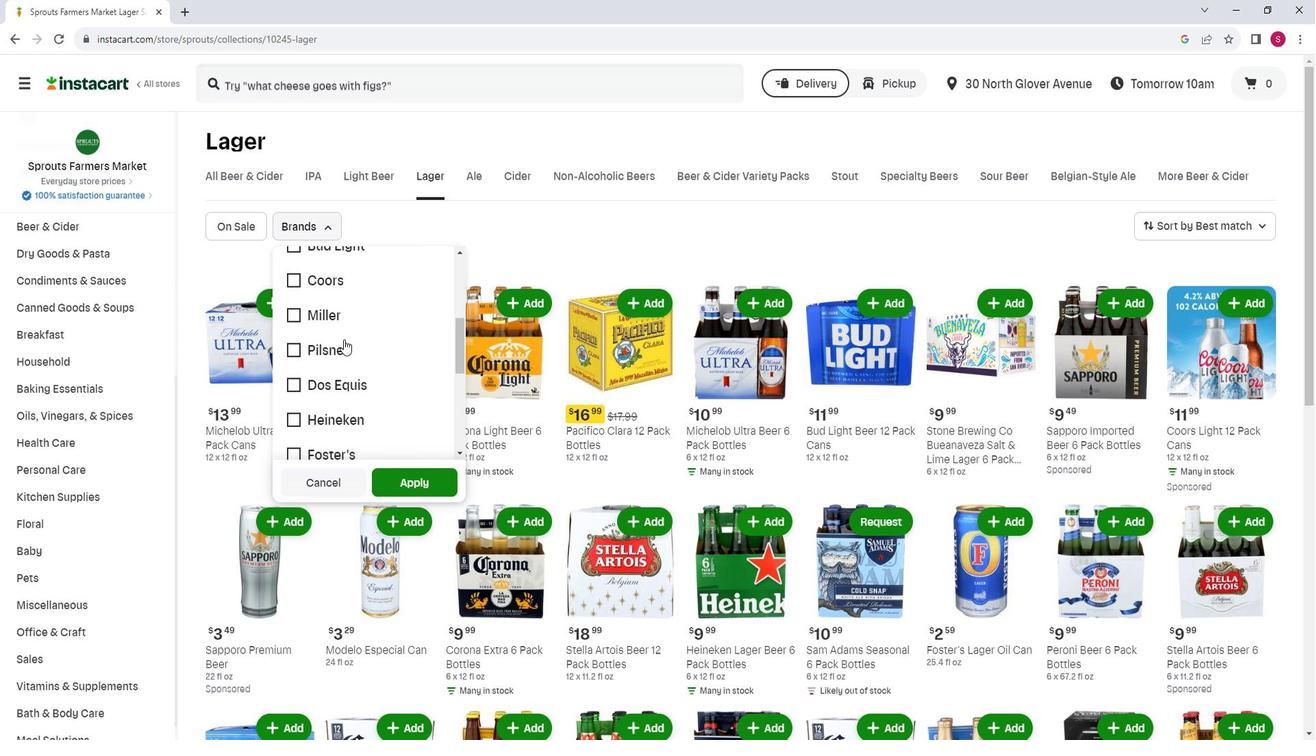 
Action: Mouse scrolled (360, 344) with delta (0, 0)
Screenshot: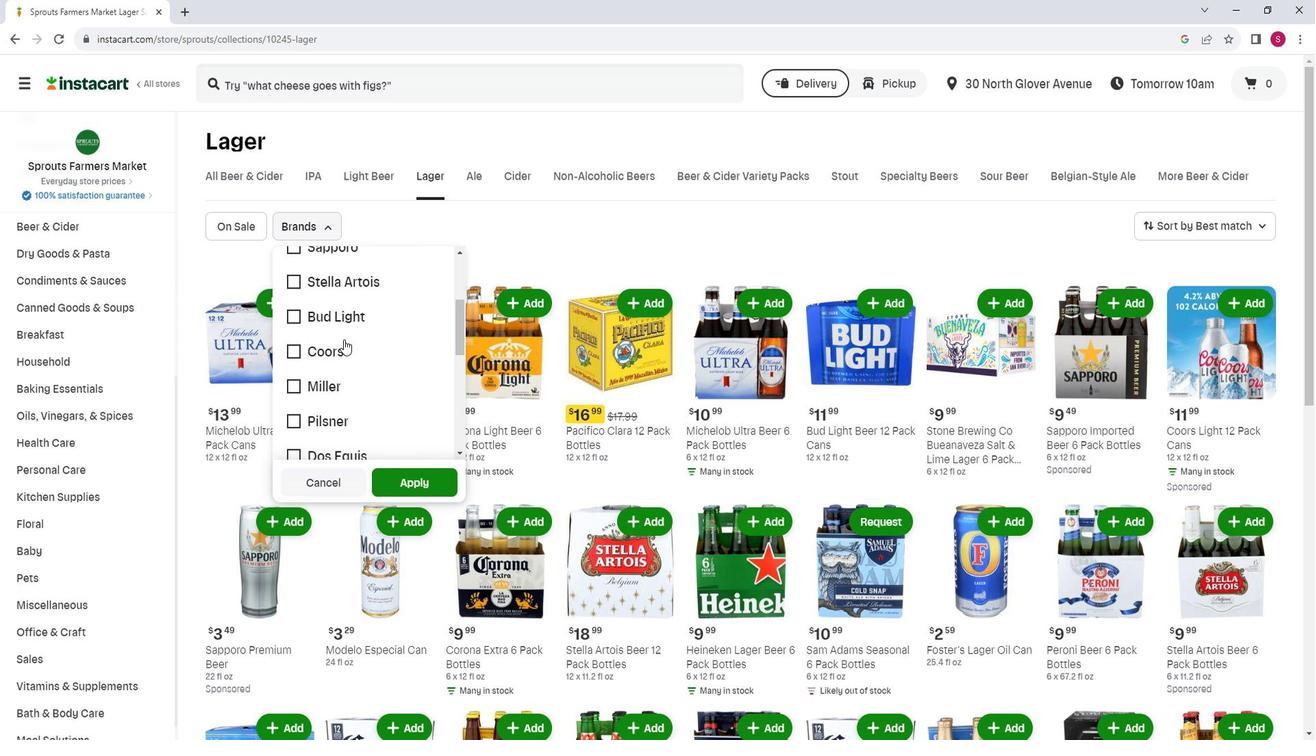 
Action: Mouse moved to (375, 326)
Screenshot: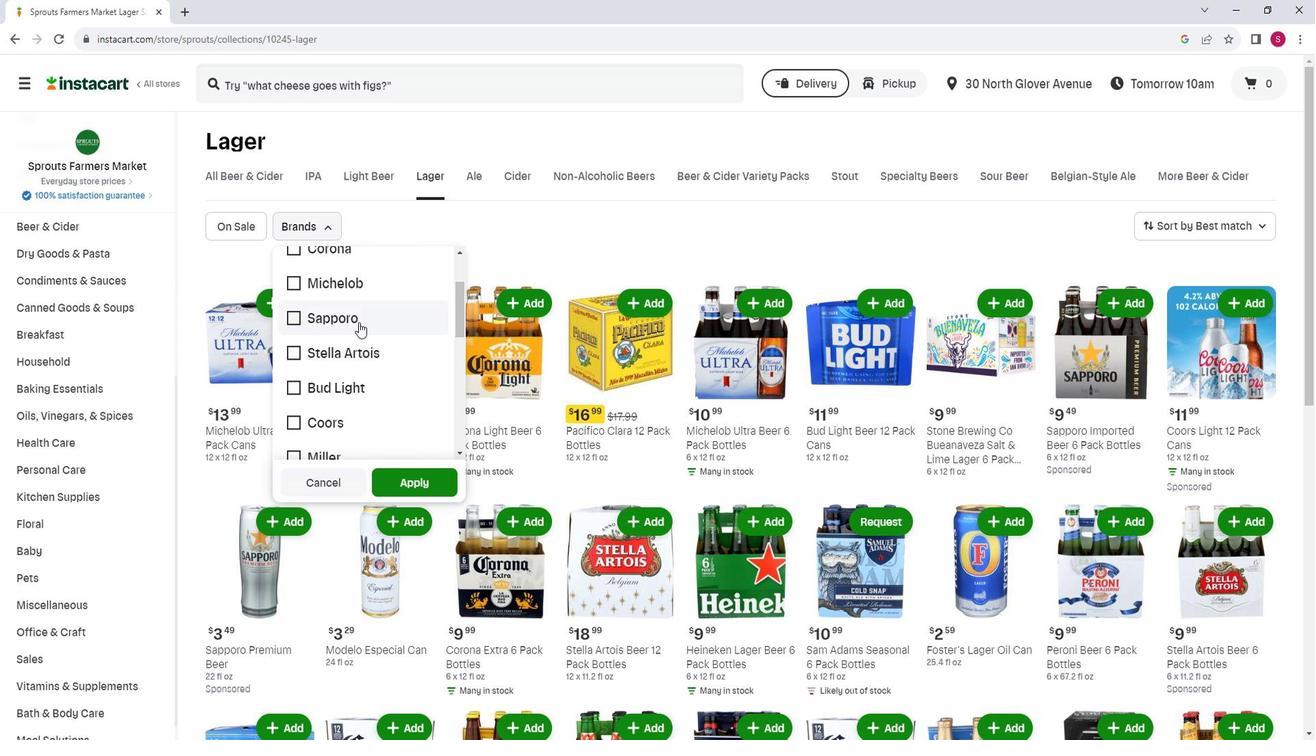 
Action: Mouse pressed left at (375, 326)
Screenshot: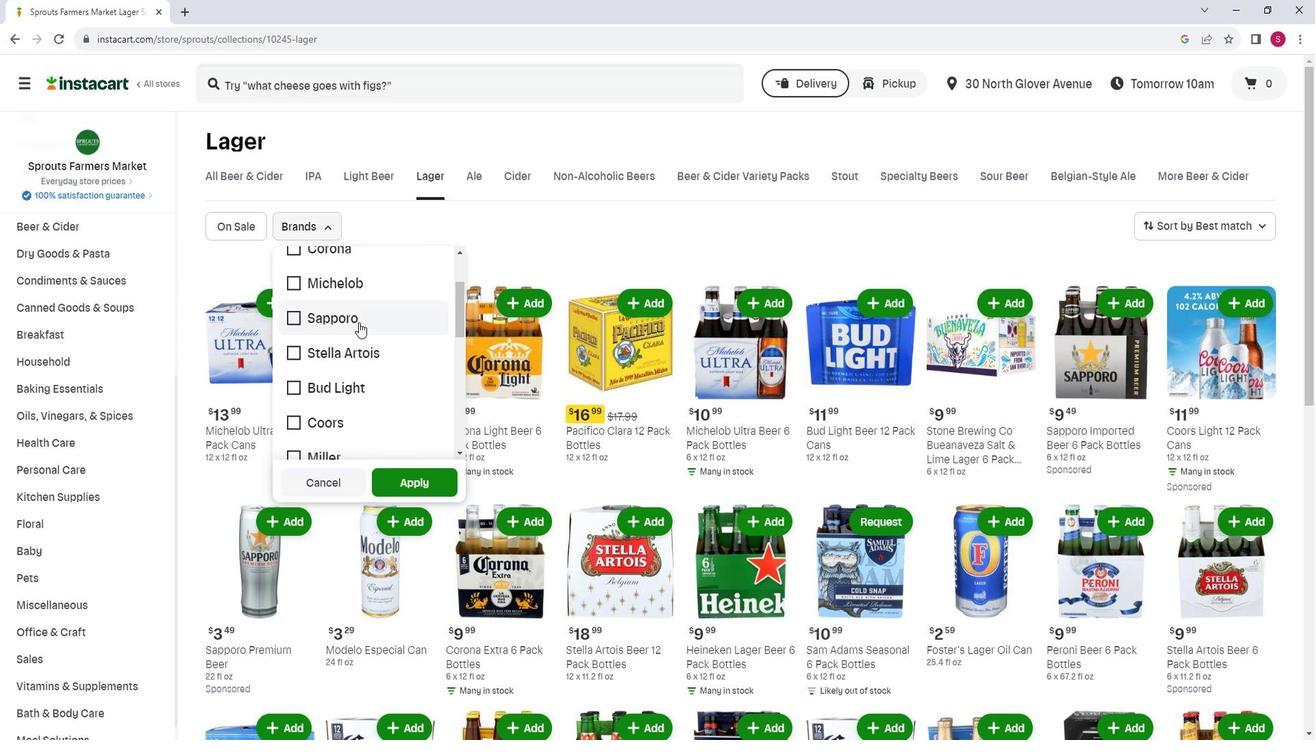 
Action: Mouse moved to (416, 474)
Screenshot: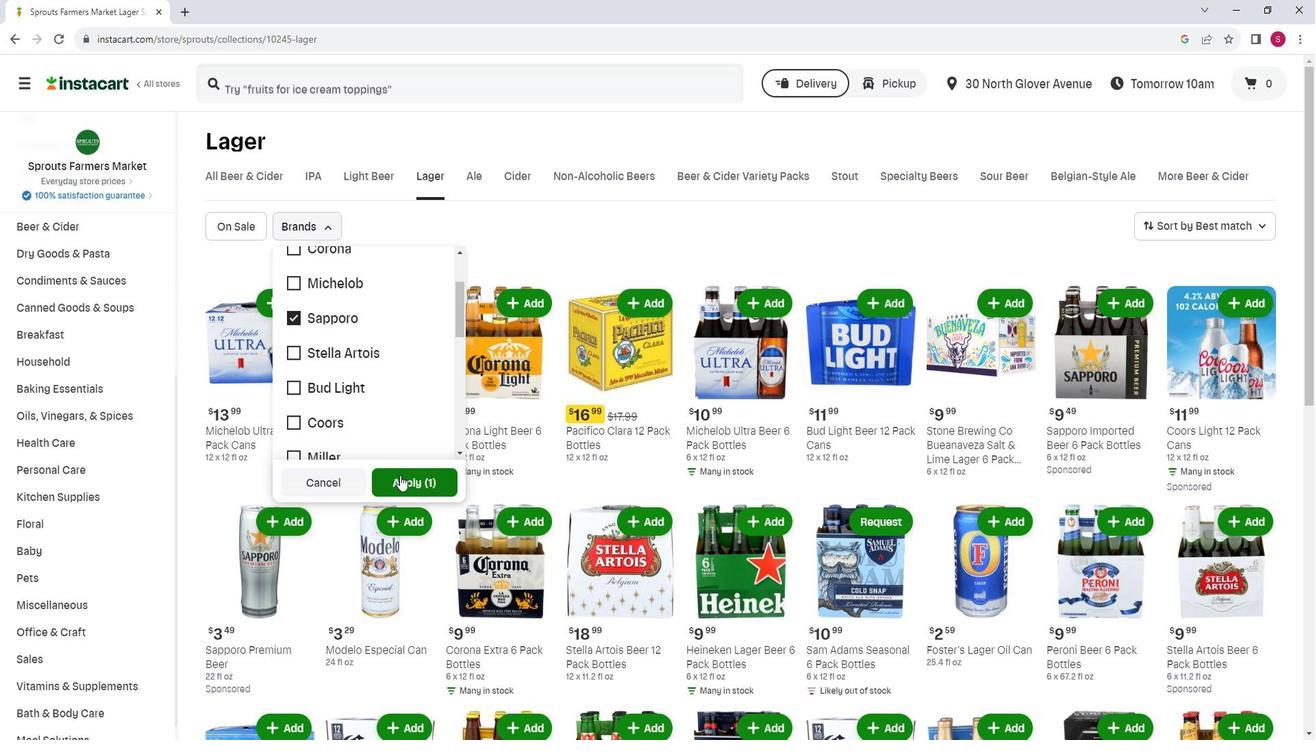 
Action: Mouse pressed left at (416, 474)
Screenshot: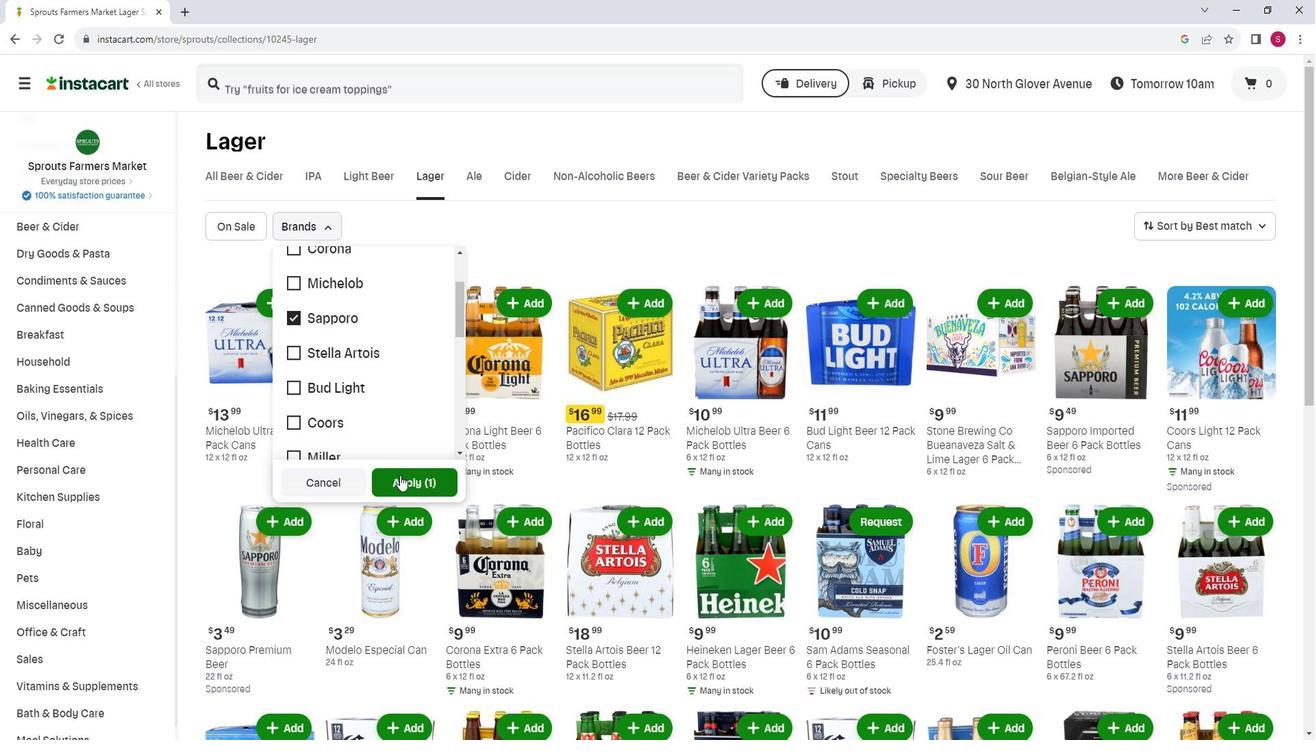 
Action: Mouse moved to (737, 278)
Screenshot: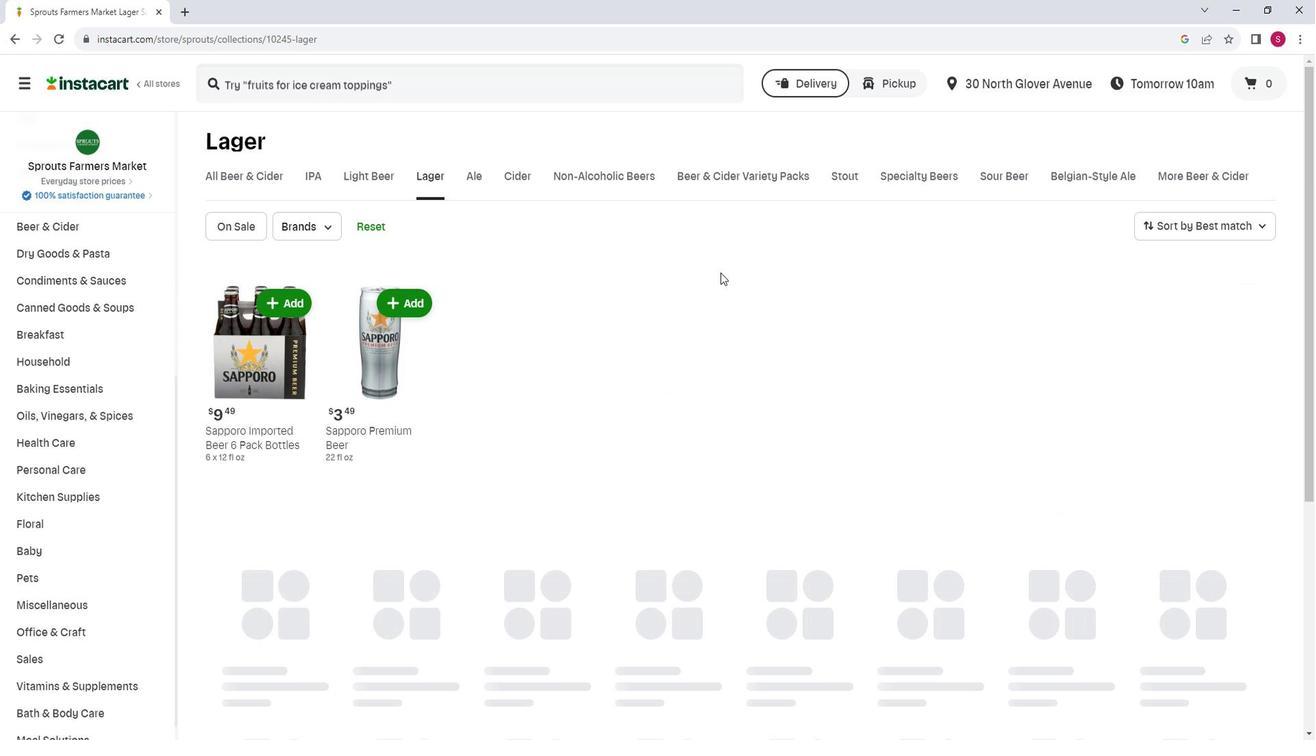 
